 Task: Create new vendor bill with Date Opened: 30-Apr-23, Select Vendor: Aqua America - Texas, Terms: Net 15. Make bill entry for item-1 with Date: 30-Apr-23, Description: Water charges, Expense Account: Utilities :  Water, Quantity: 1, Unit Price: 135, Sales Tax: Y, Sales Tax Included: Y, Tax Table: Sales Tax. Post Bill with Post Date: 30-Apr-23, Post to Accounts: Liabilities:Accounts Payble. Pay / Process Payment with Transaction Date: 14-May-23, Amount: 135, Transfer Account: Checking Account. Go to 'Print Bill'.
Action: Mouse moved to (203, 39)
Screenshot: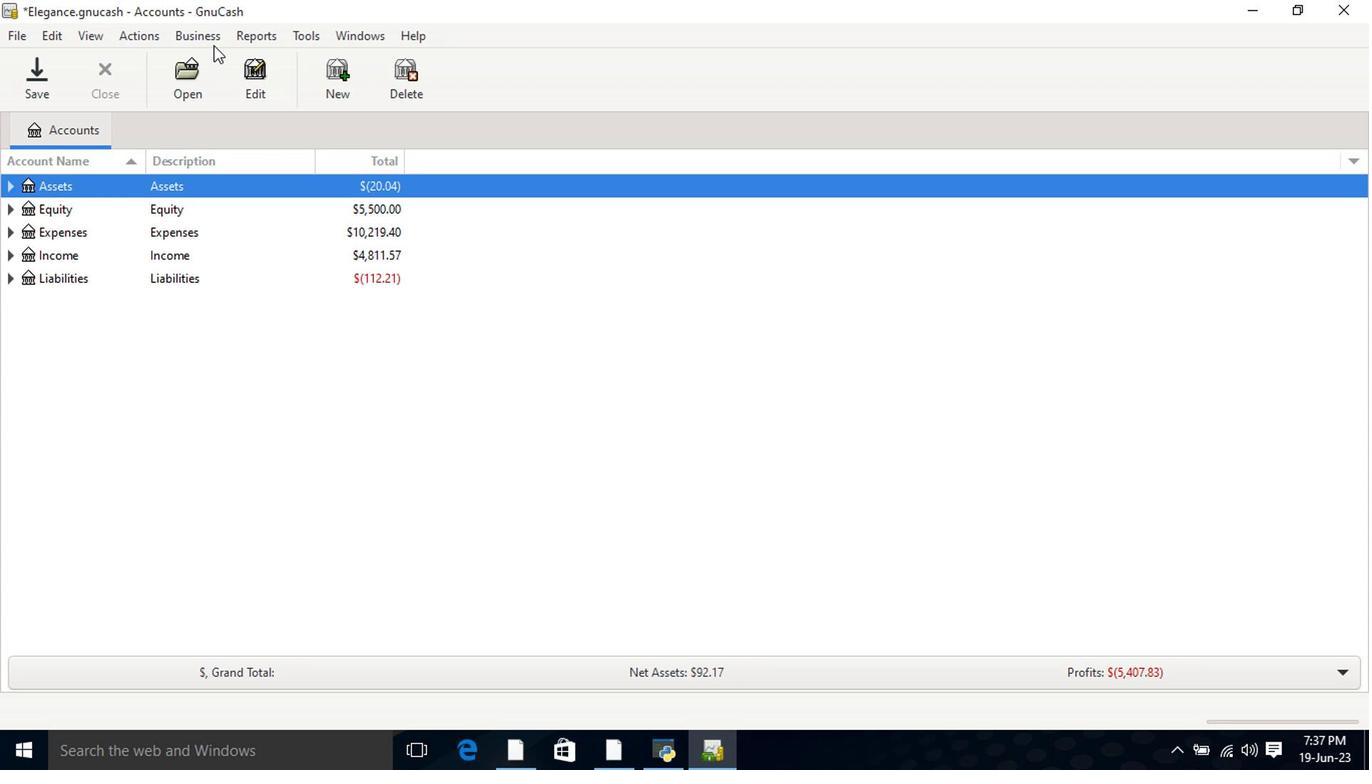 
Action: Mouse pressed left at (203, 39)
Screenshot: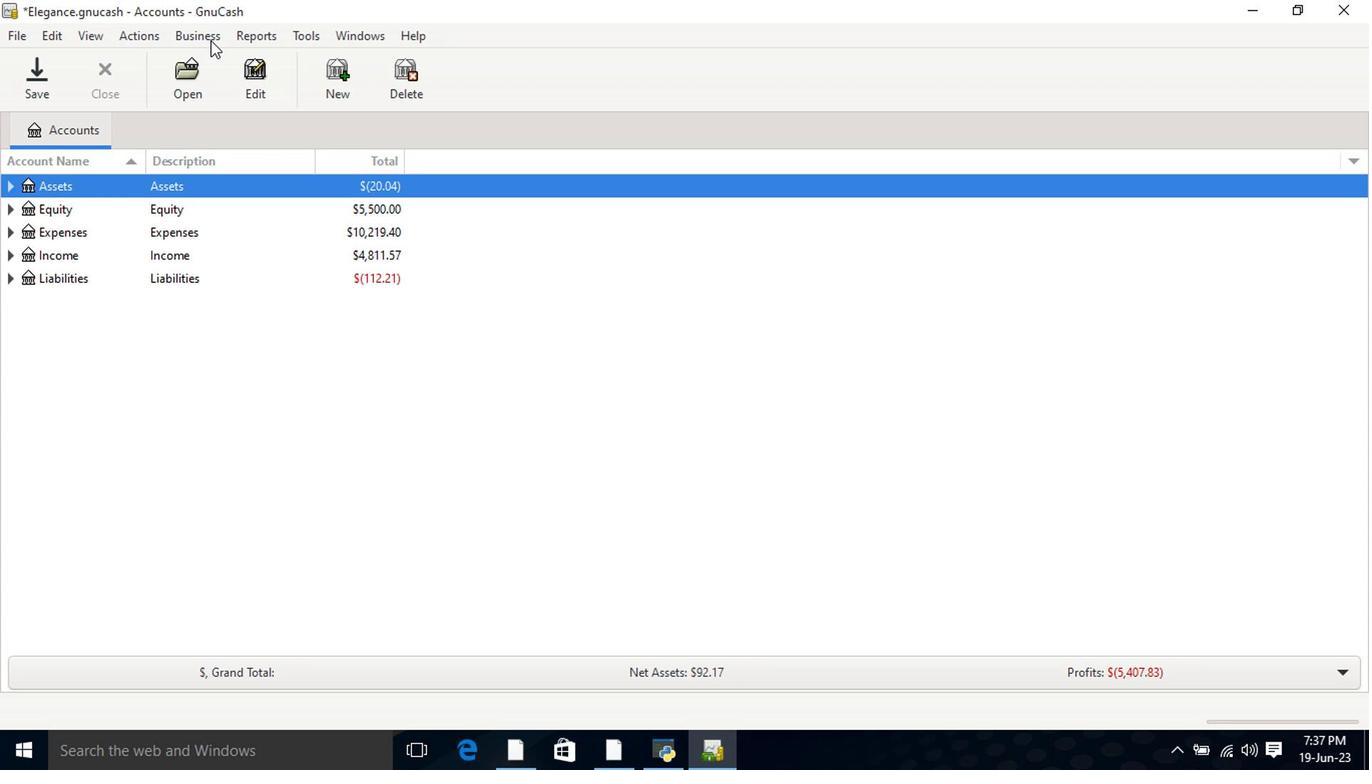 
Action: Mouse moved to (221, 82)
Screenshot: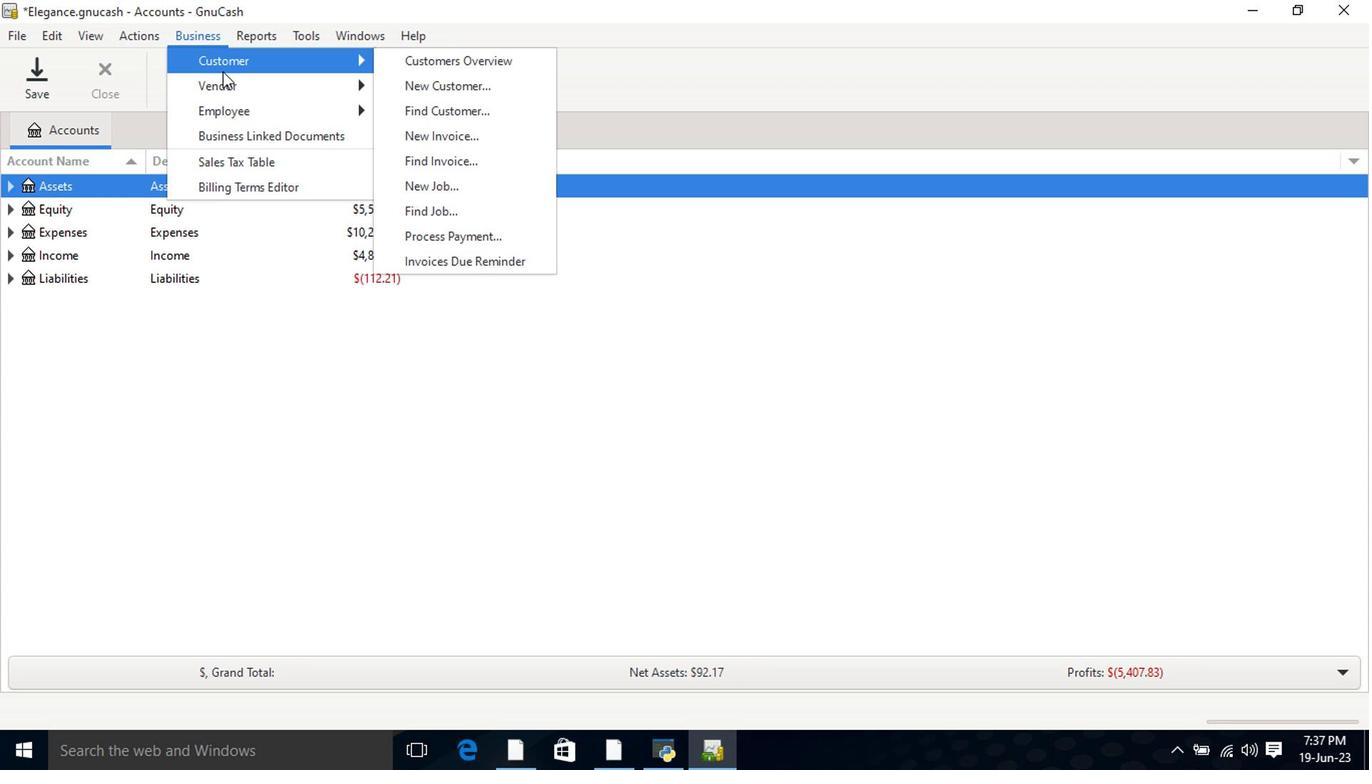 
Action: Mouse pressed left at (221, 82)
Screenshot: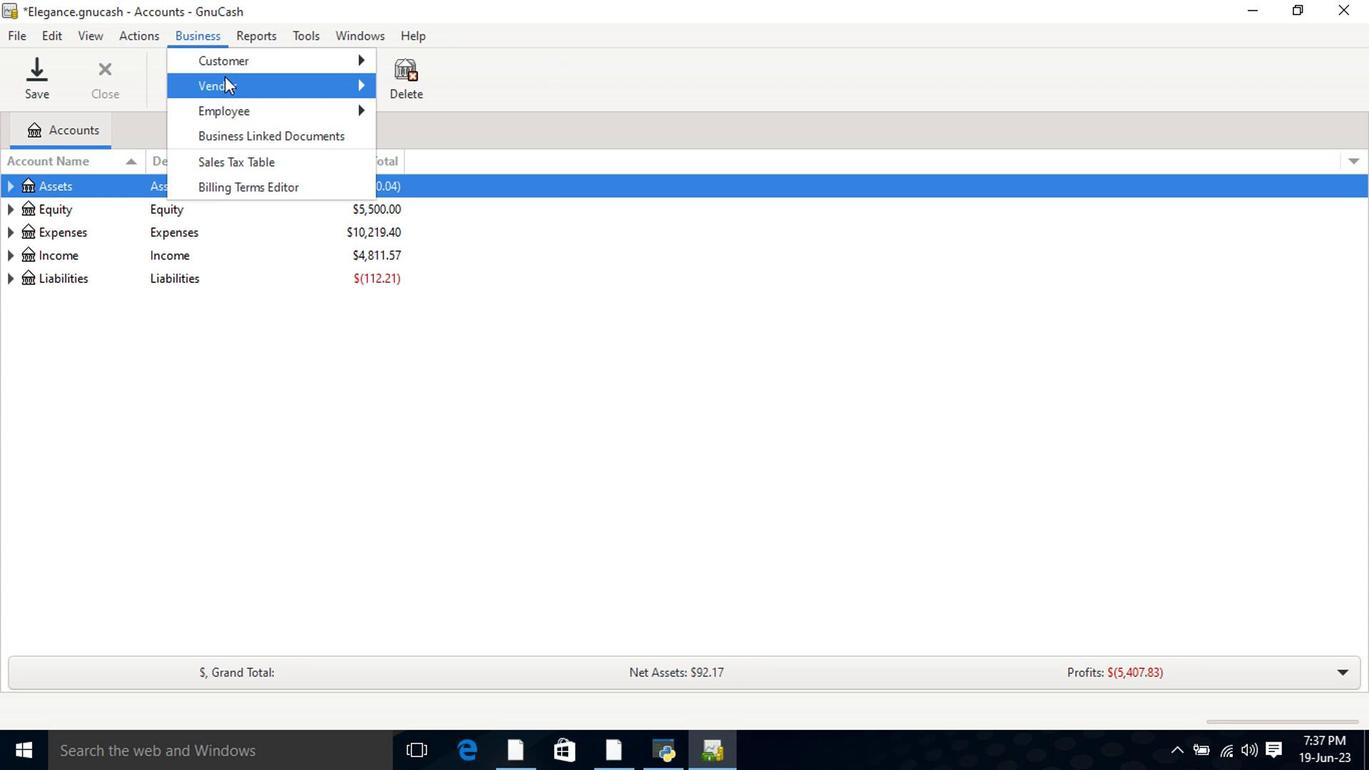 
Action: Mouse moved to (438, 161)
Screenshot: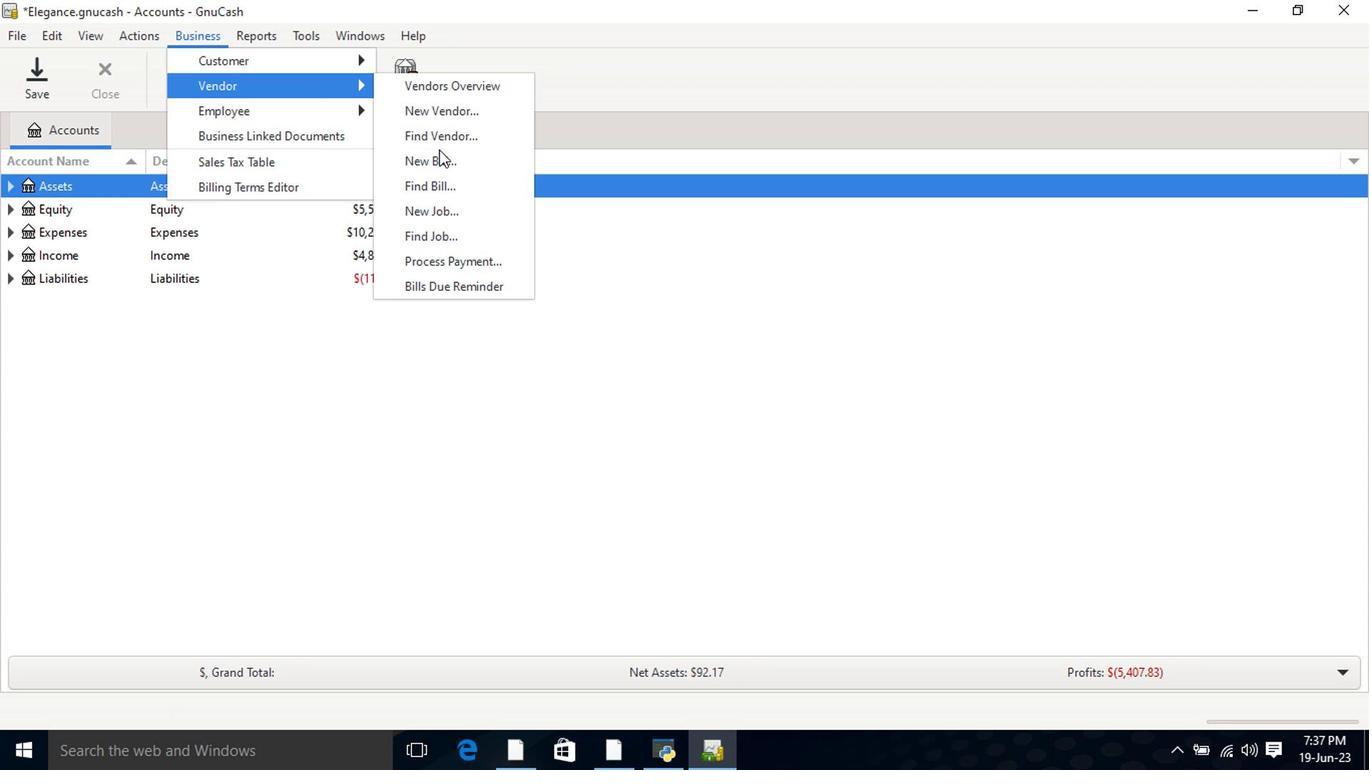 
Action: Mouse pressed left at (438, 161)
Screenshot: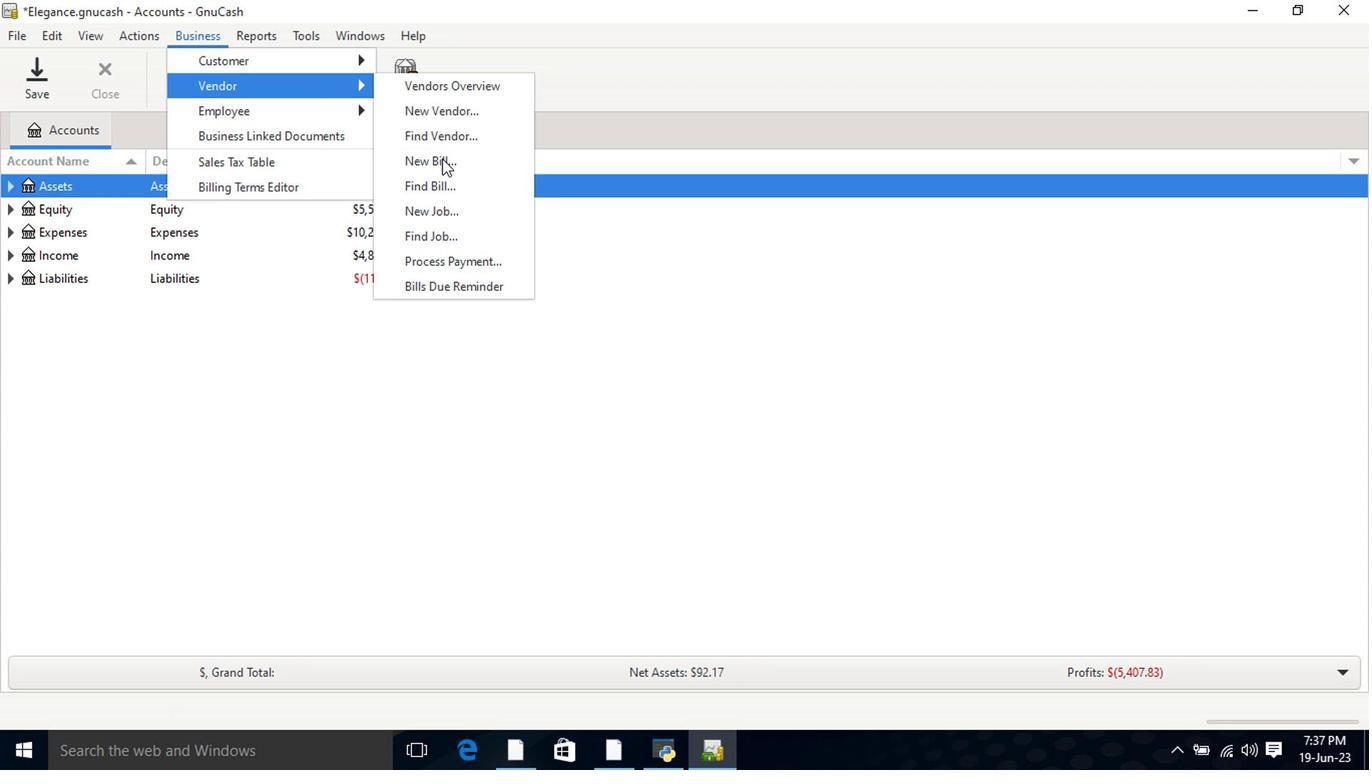 
Action: Mouse moved to (821, 268)
Screenshot: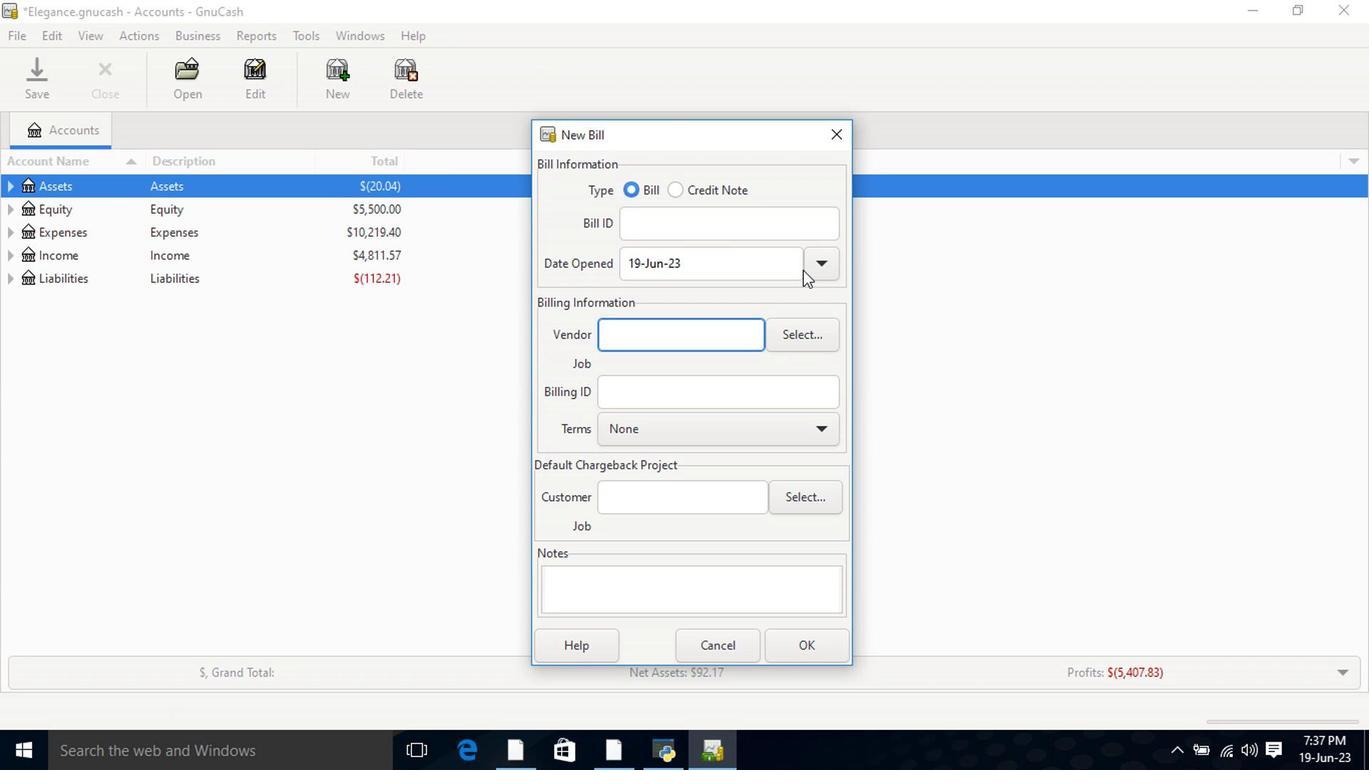 
Action: Mouse pressed left at (821, 268)
Screenshot: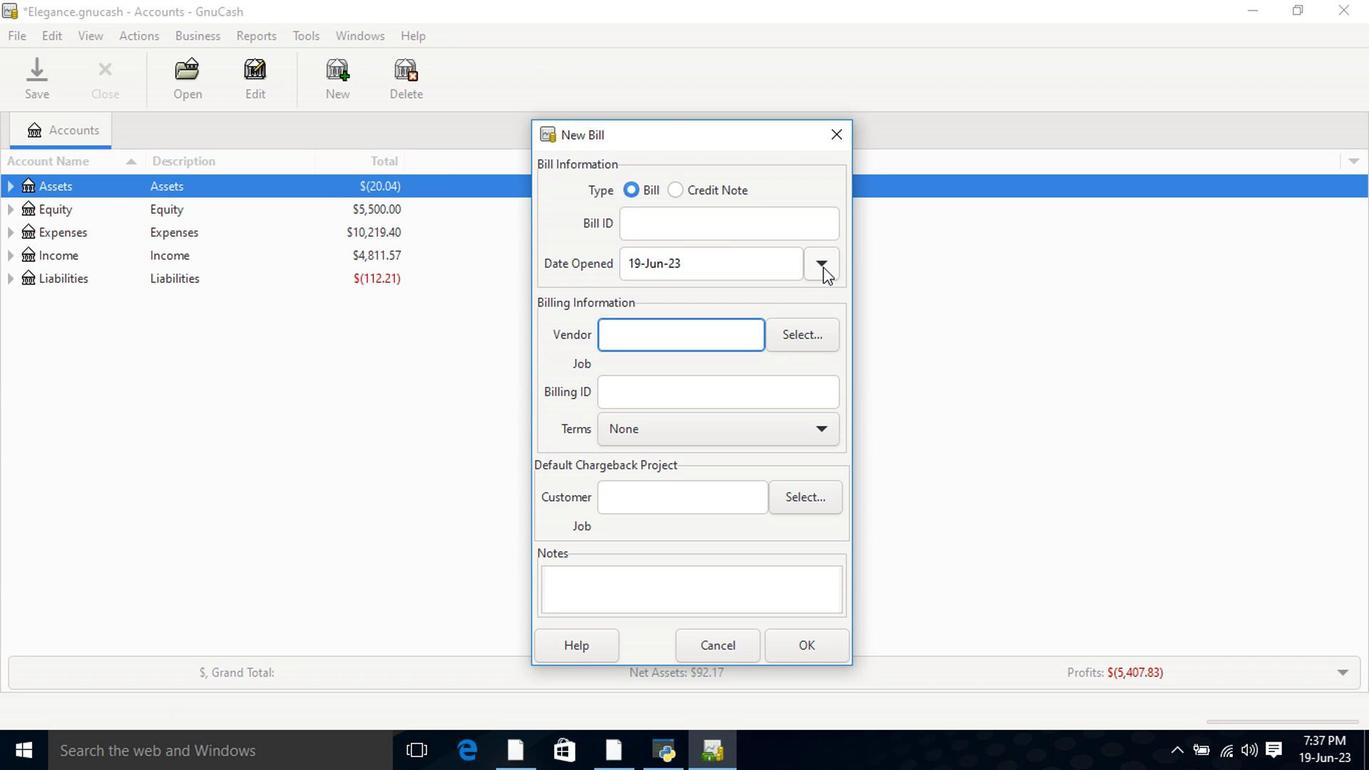 
Action: Mouse moved to (660, 290)
Screenshot: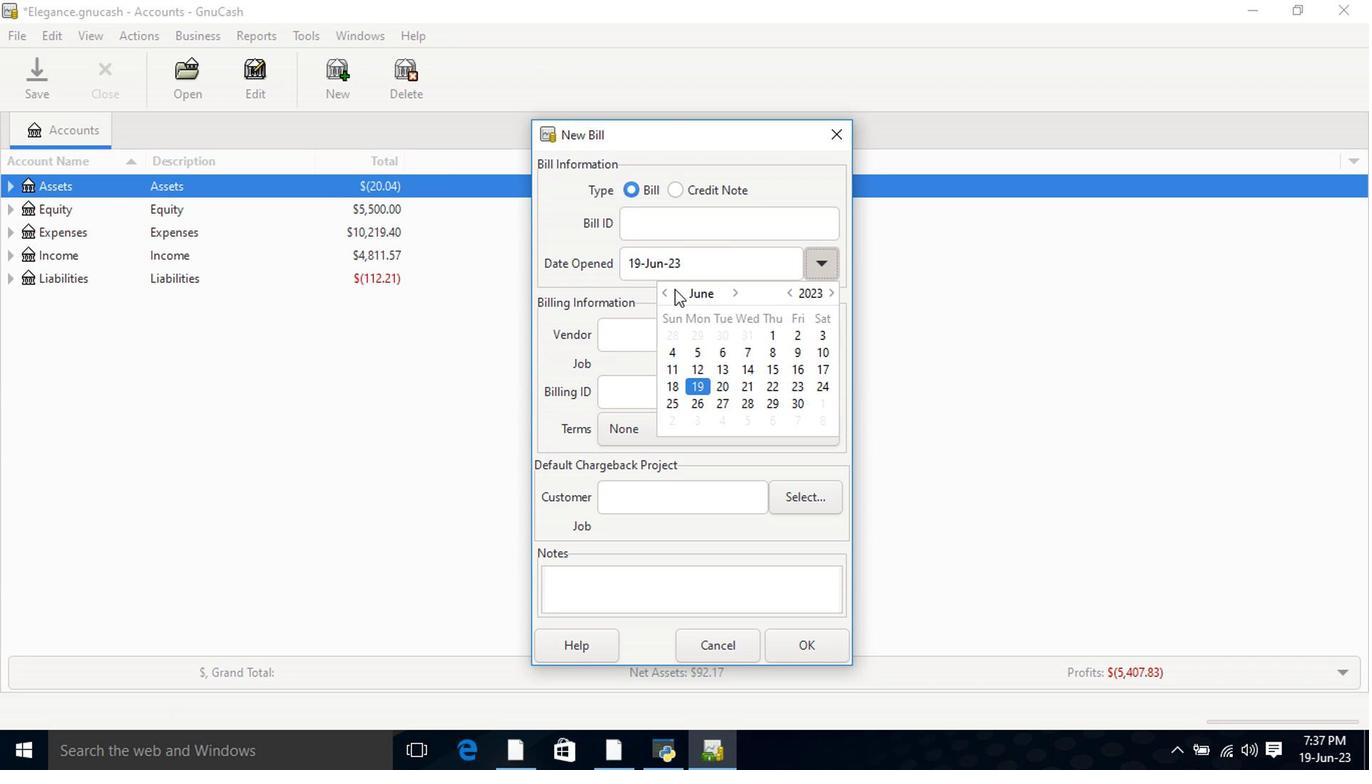 
Action: Mouse pressed left at (660, 290)
Screenshot: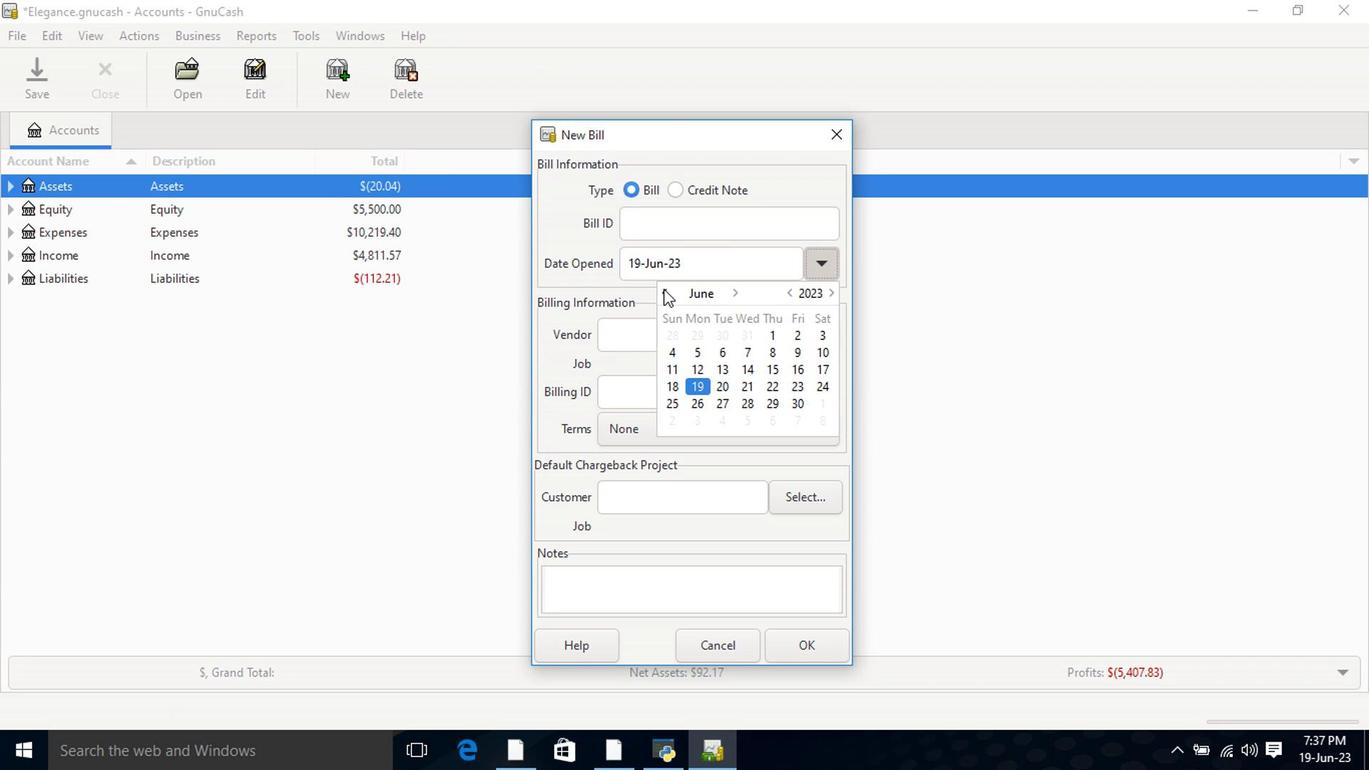 
Action: Mouse moved to (660, 290)
Screenshot: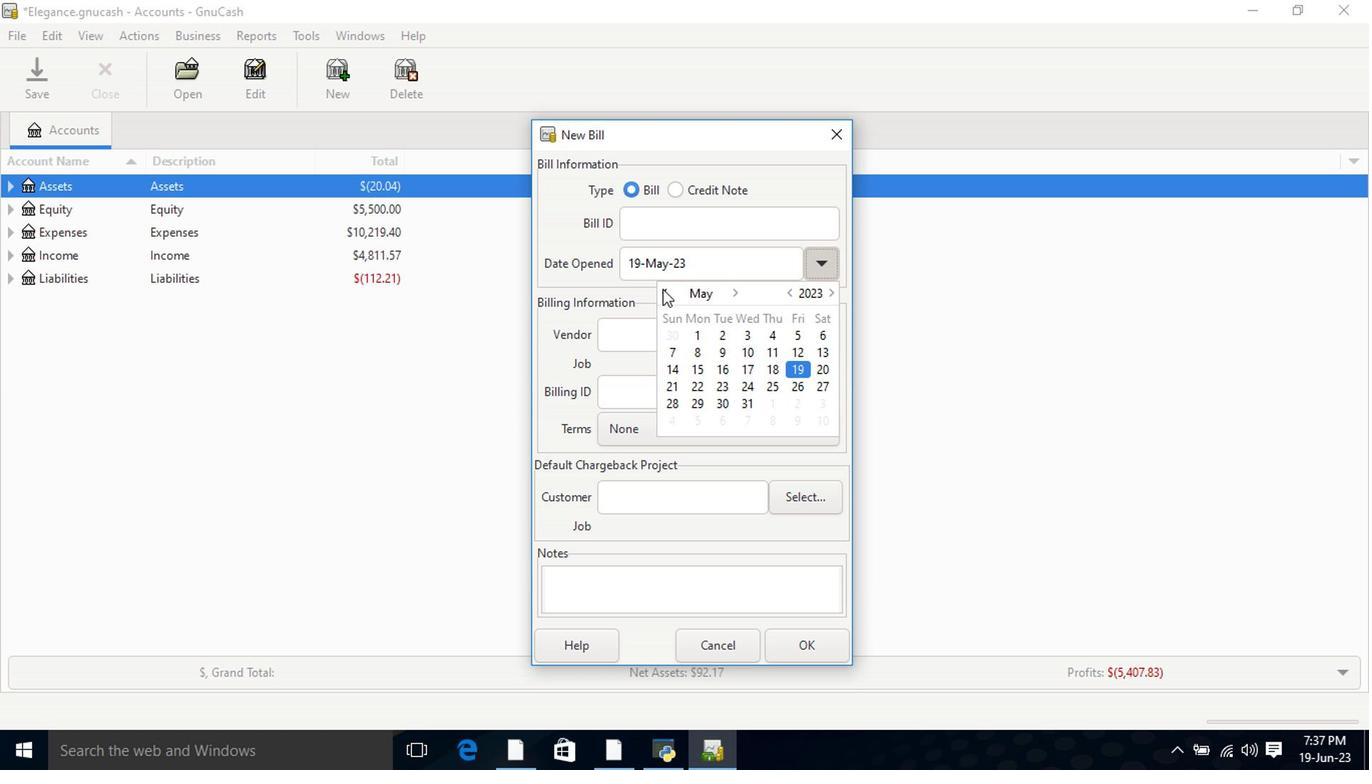 
Action: Mouse pressed left at (660, 290)
Screenshot: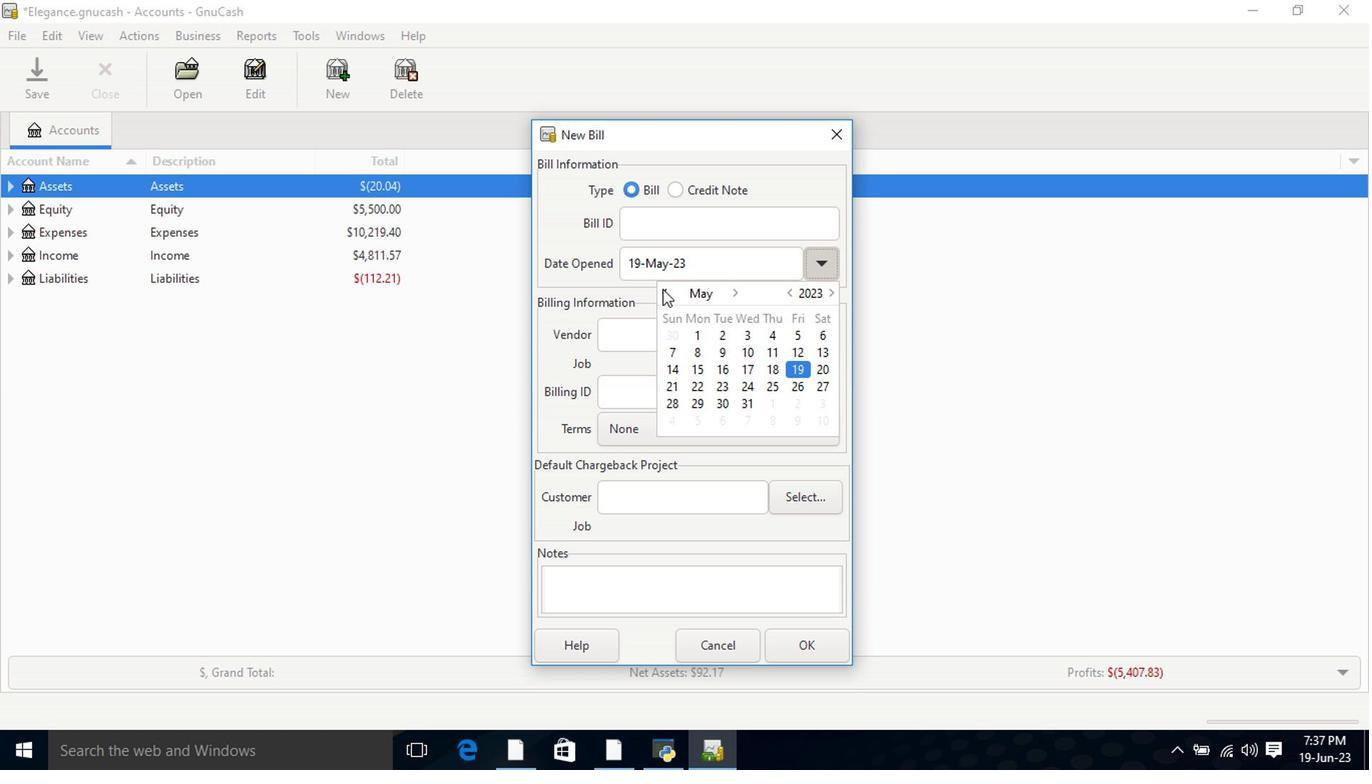 
Action: Mouse moved to (675, 421)
Screenshot: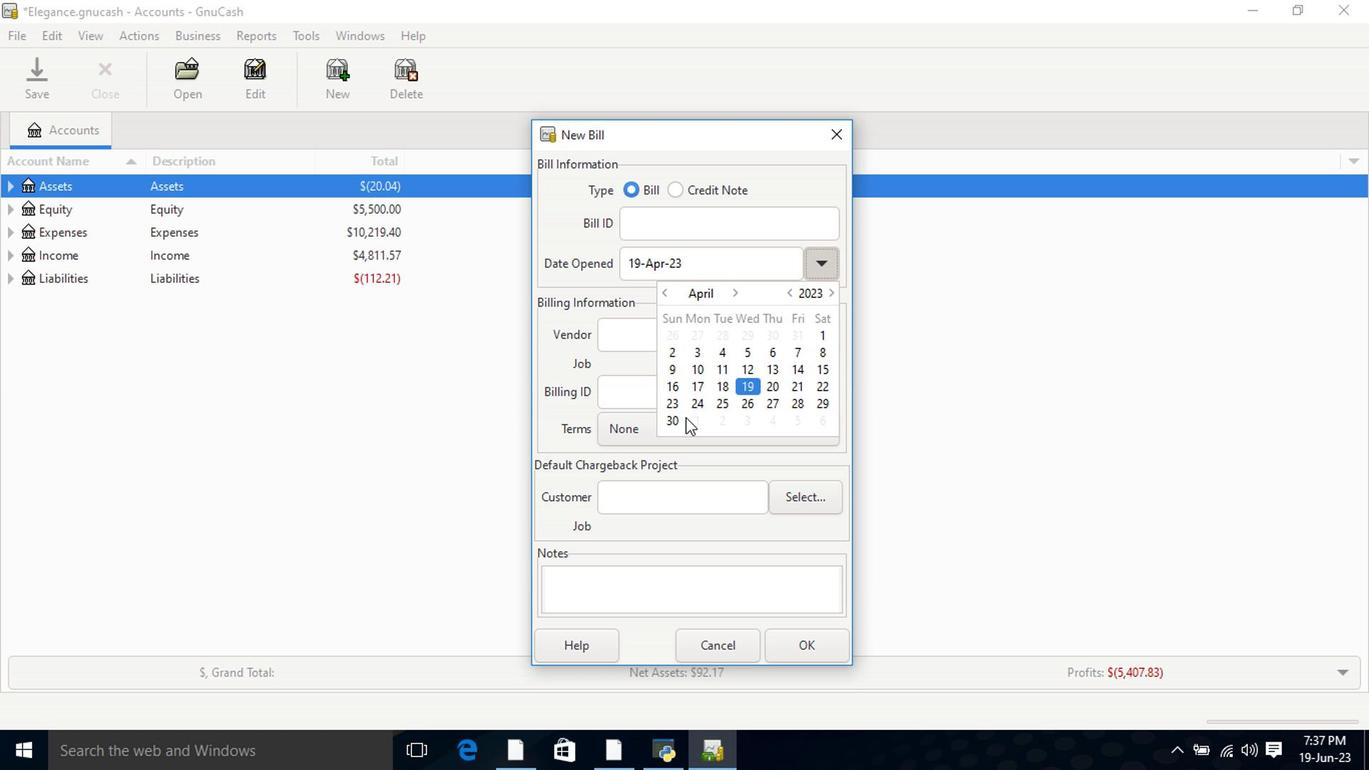 
Action: Mouse pressed left at (675, 421)
Screenshot: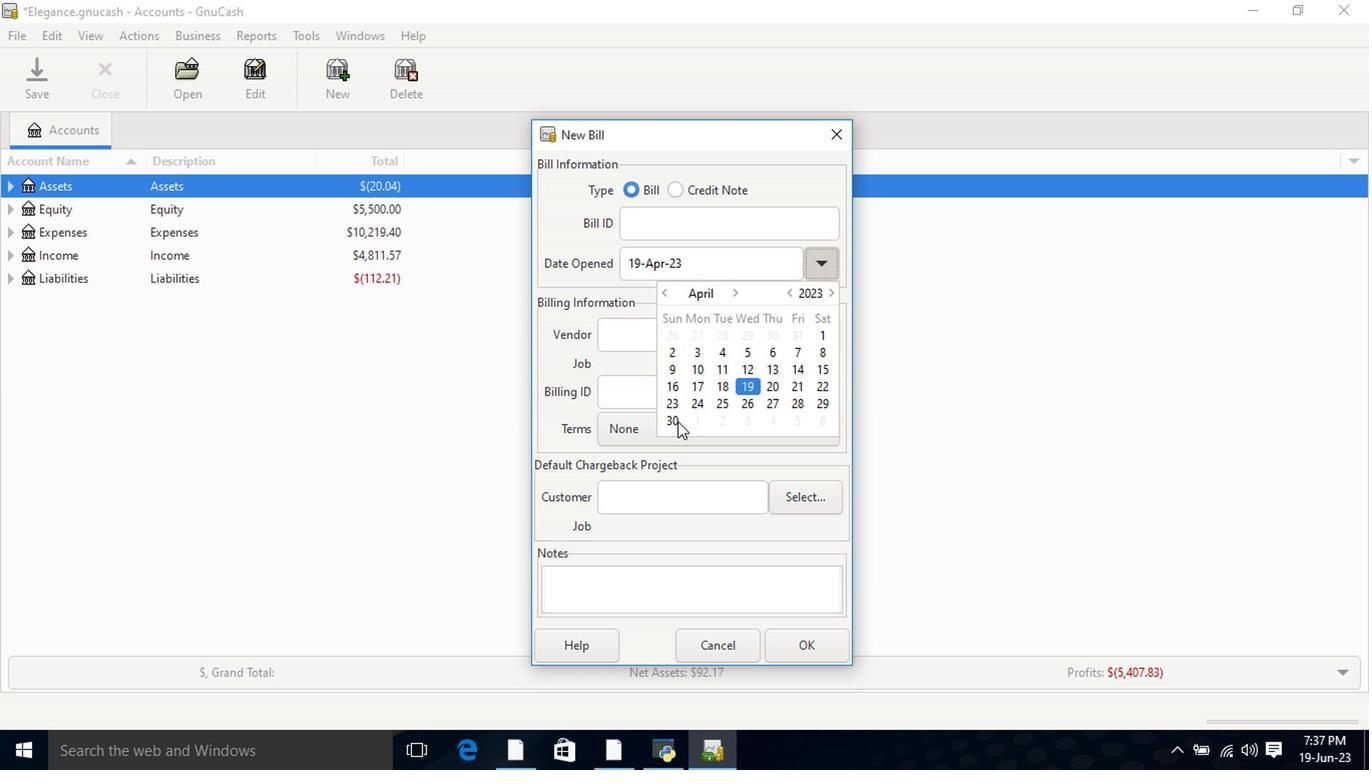 
Action: Mouse pressed left at (675, 421)
Screenshot: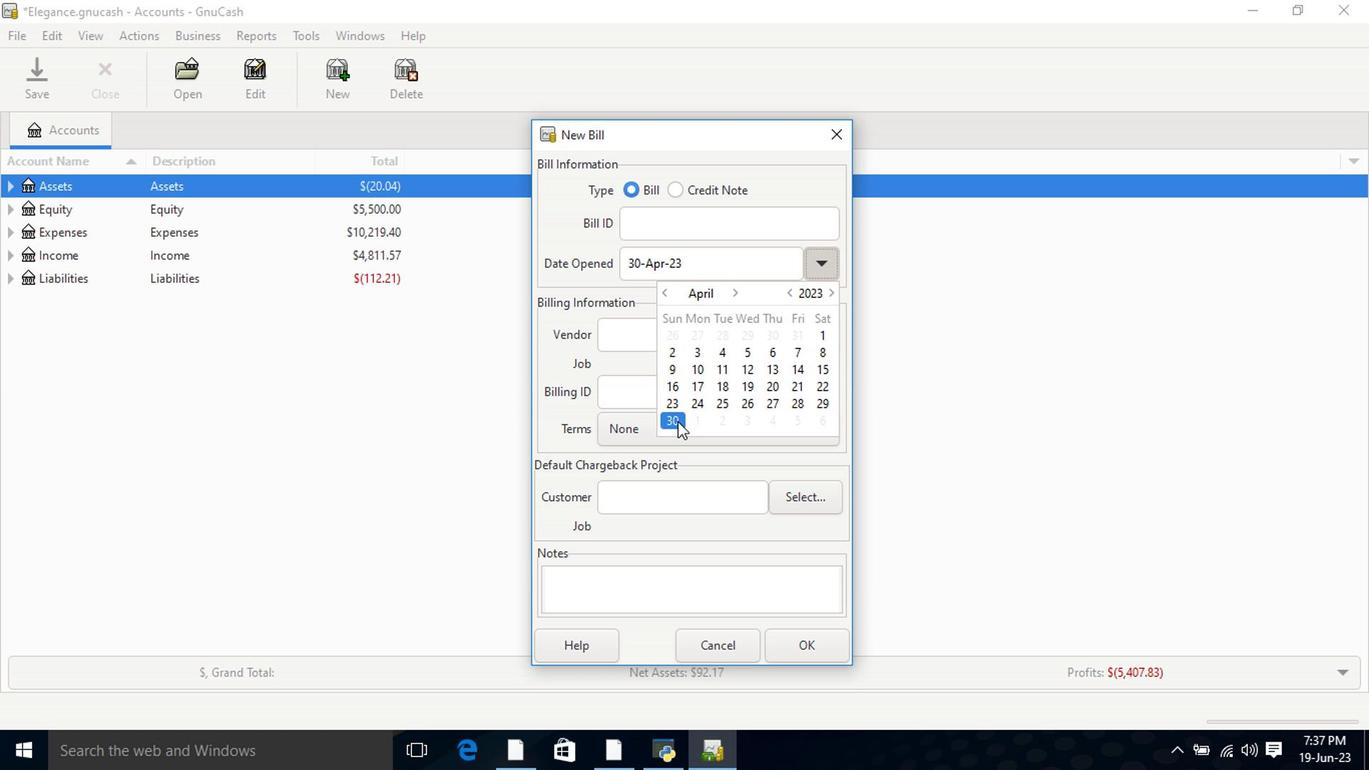 
Action: Mouse moved to (657, 330)
Screenshot: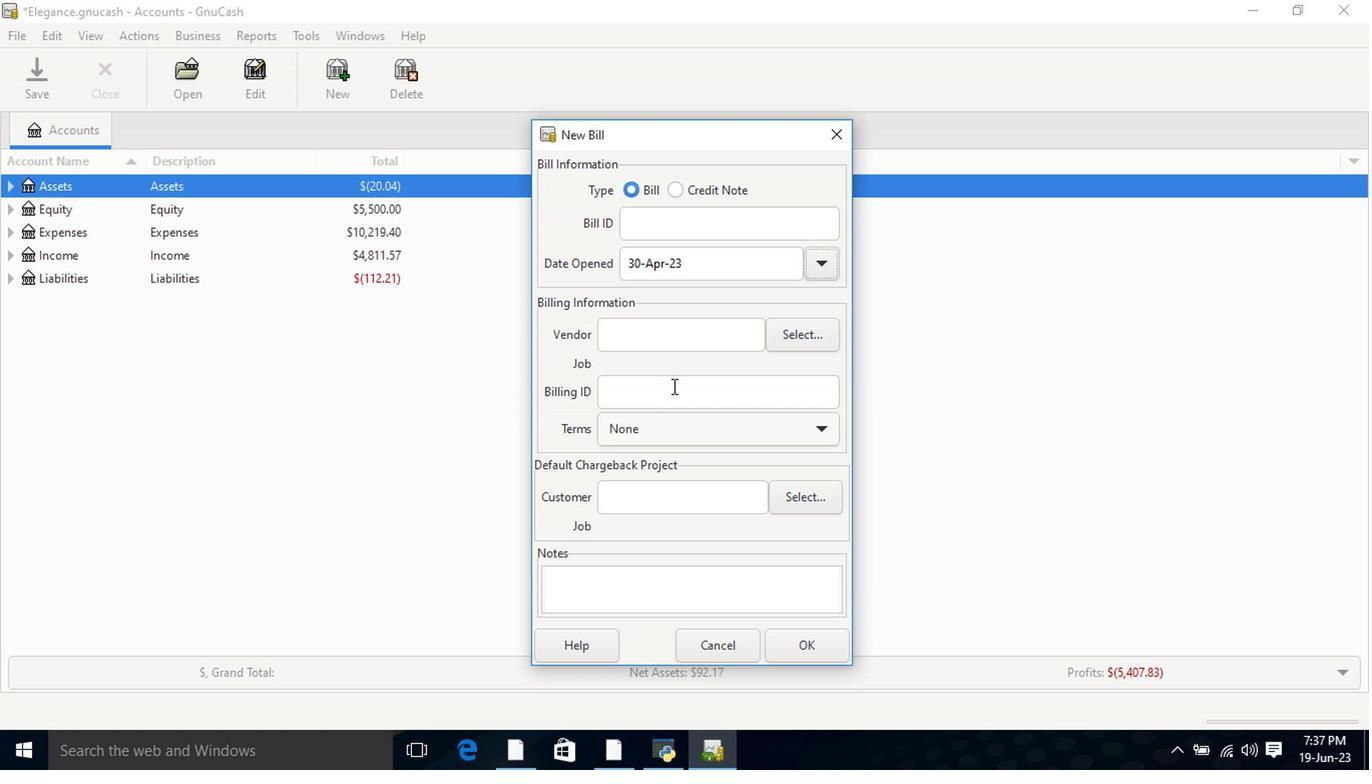
Action: Mouse pressed left at (657, 330)
Screenshot: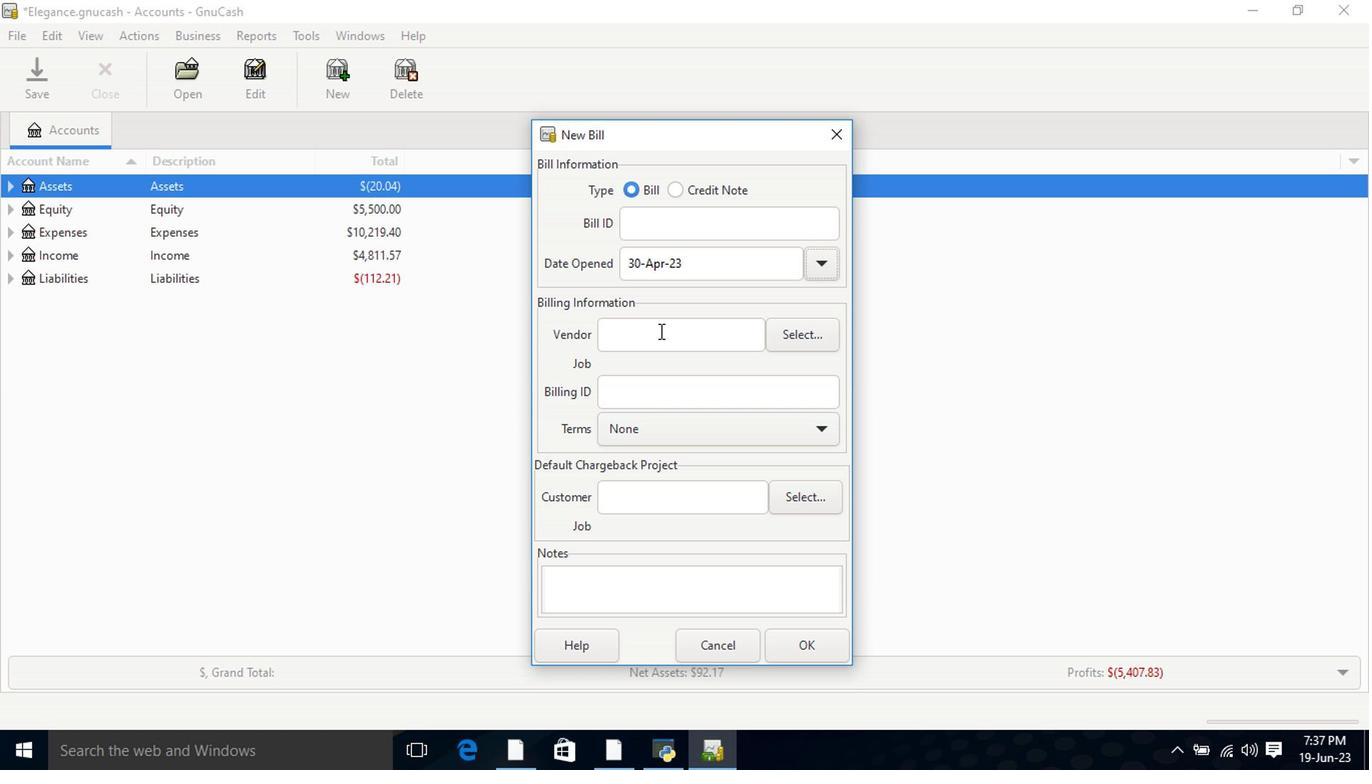
Action: Key pressed <Key.shift>Aq
Screenshot: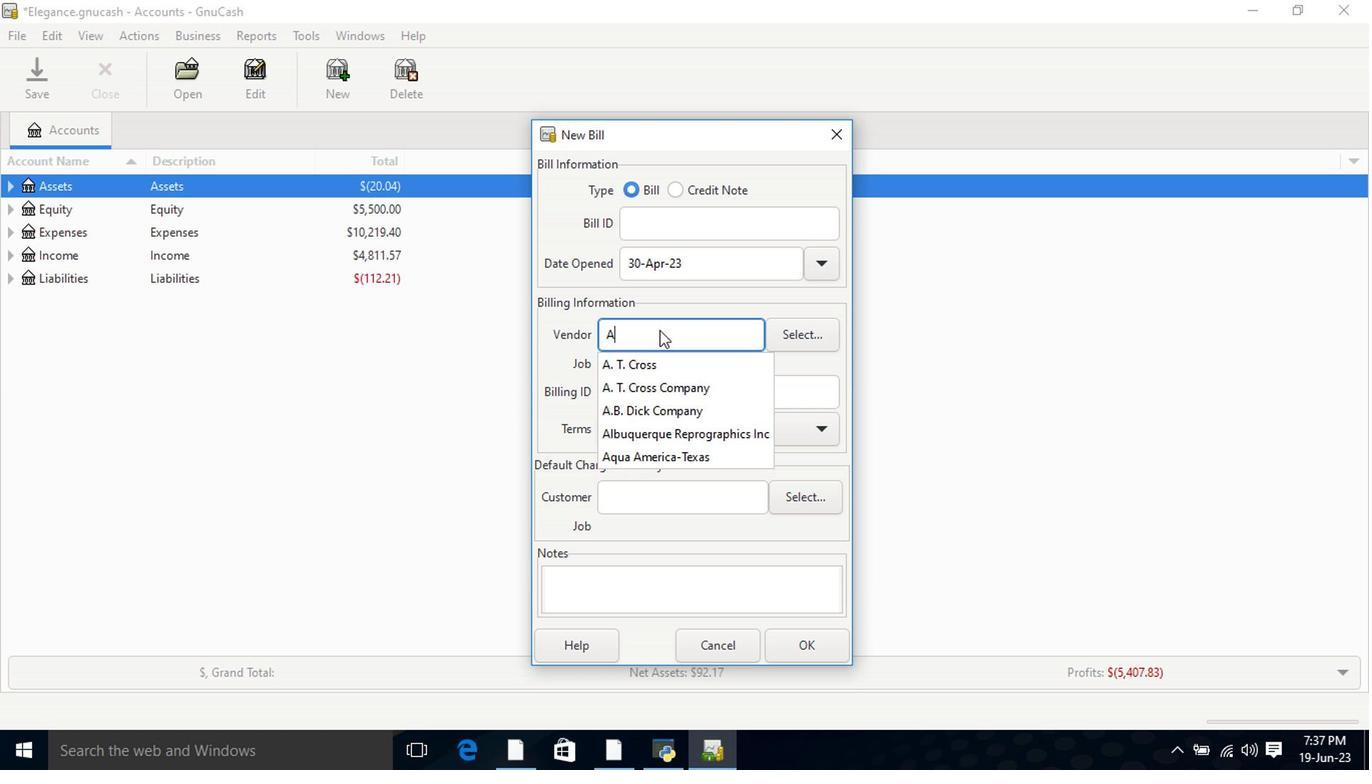 
Action: Mouse moved to (662, 363)
Screenshot: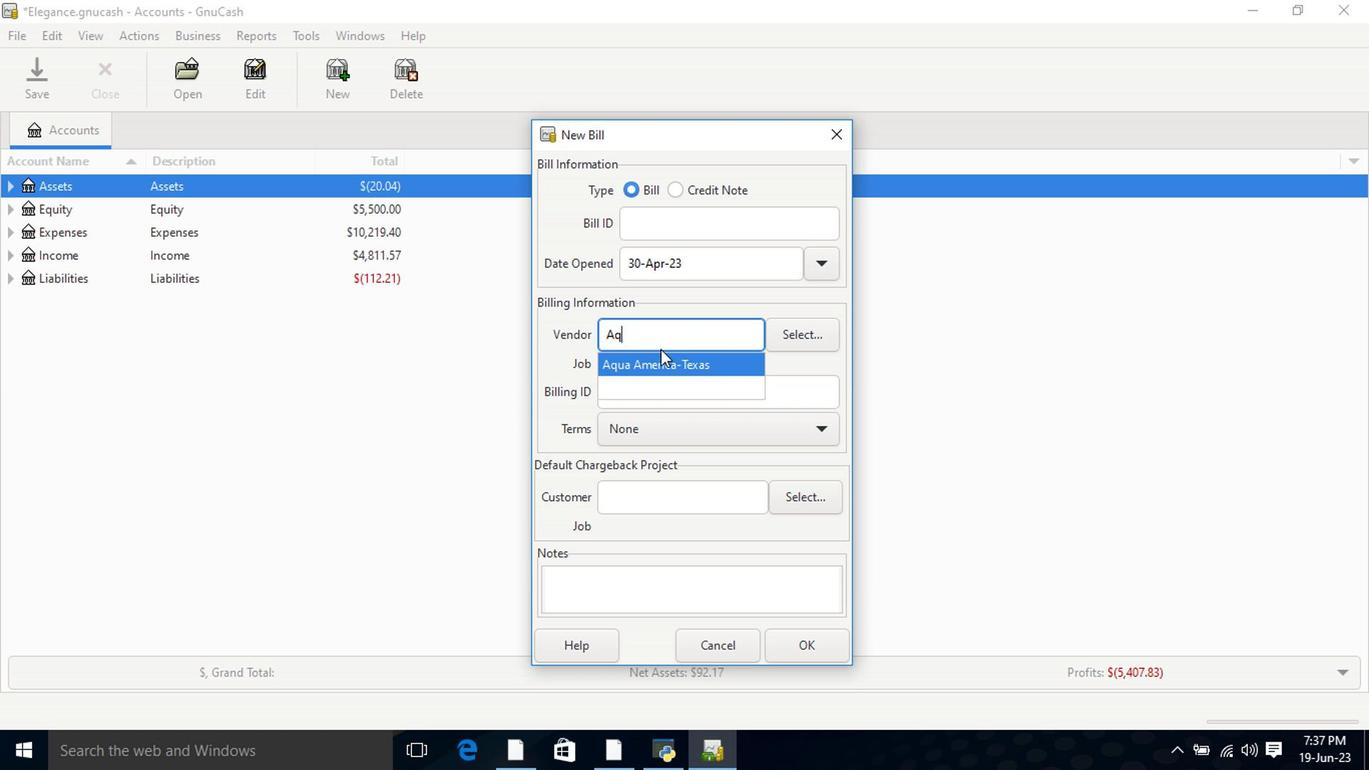 
Action: Mouse pressed left at (662, 363)
Screenshot: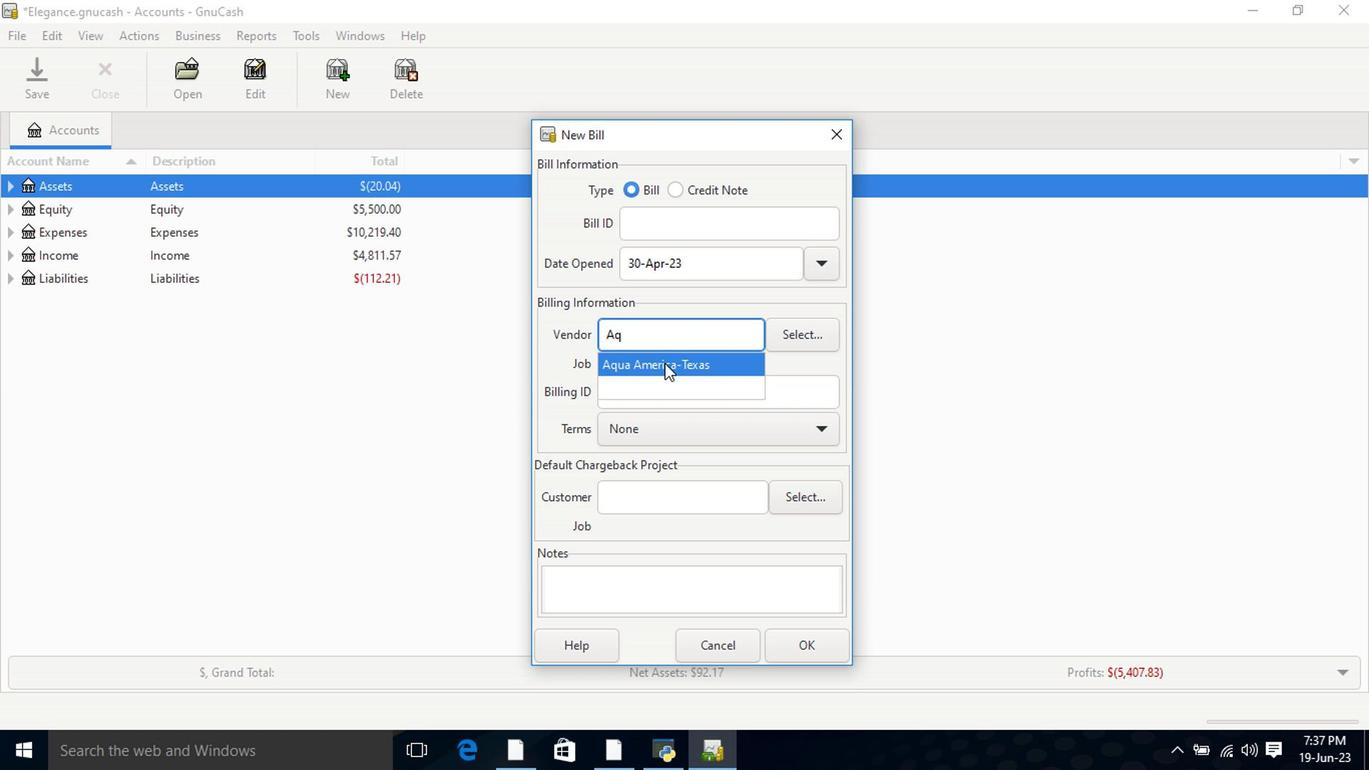 
Action: Mouse moved to (713, 439)
Screenshot: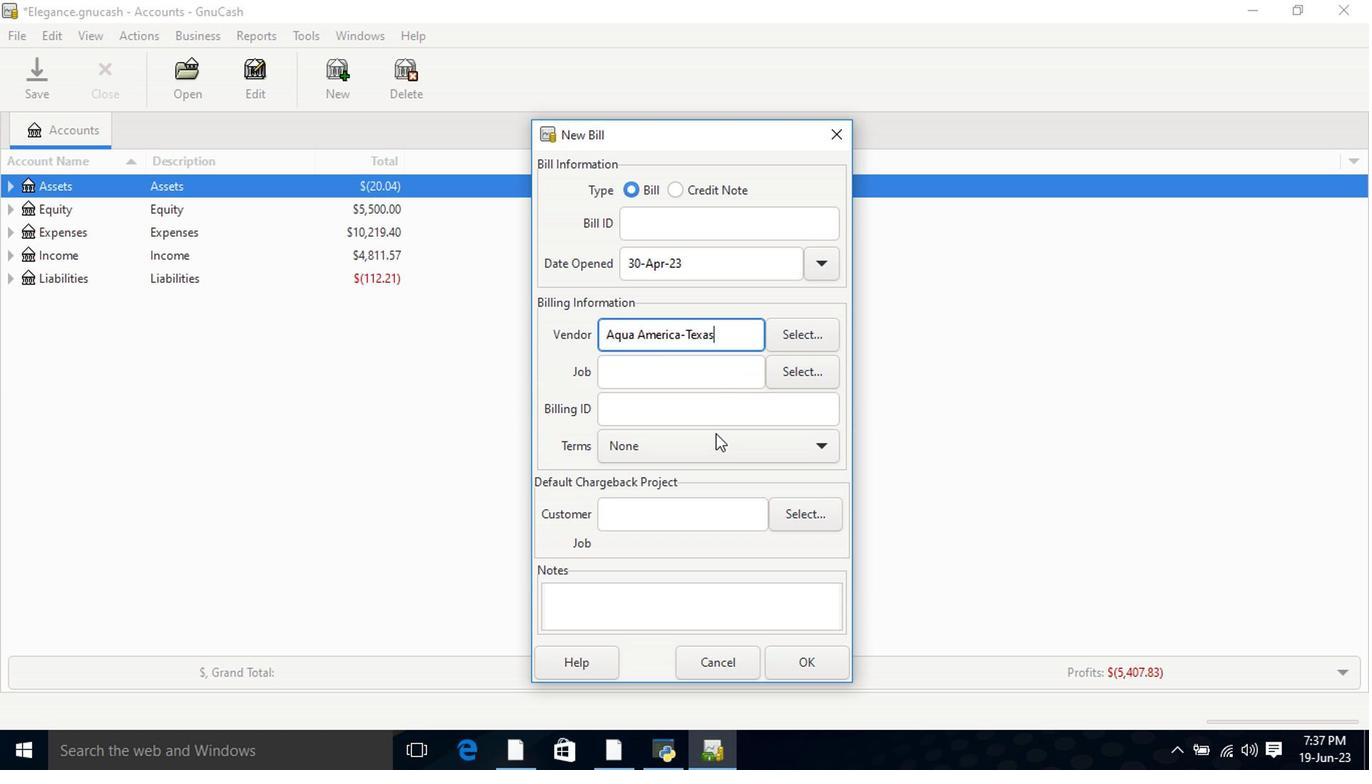 
Action: Mouse pressed left at (713, 439)
Screenshot: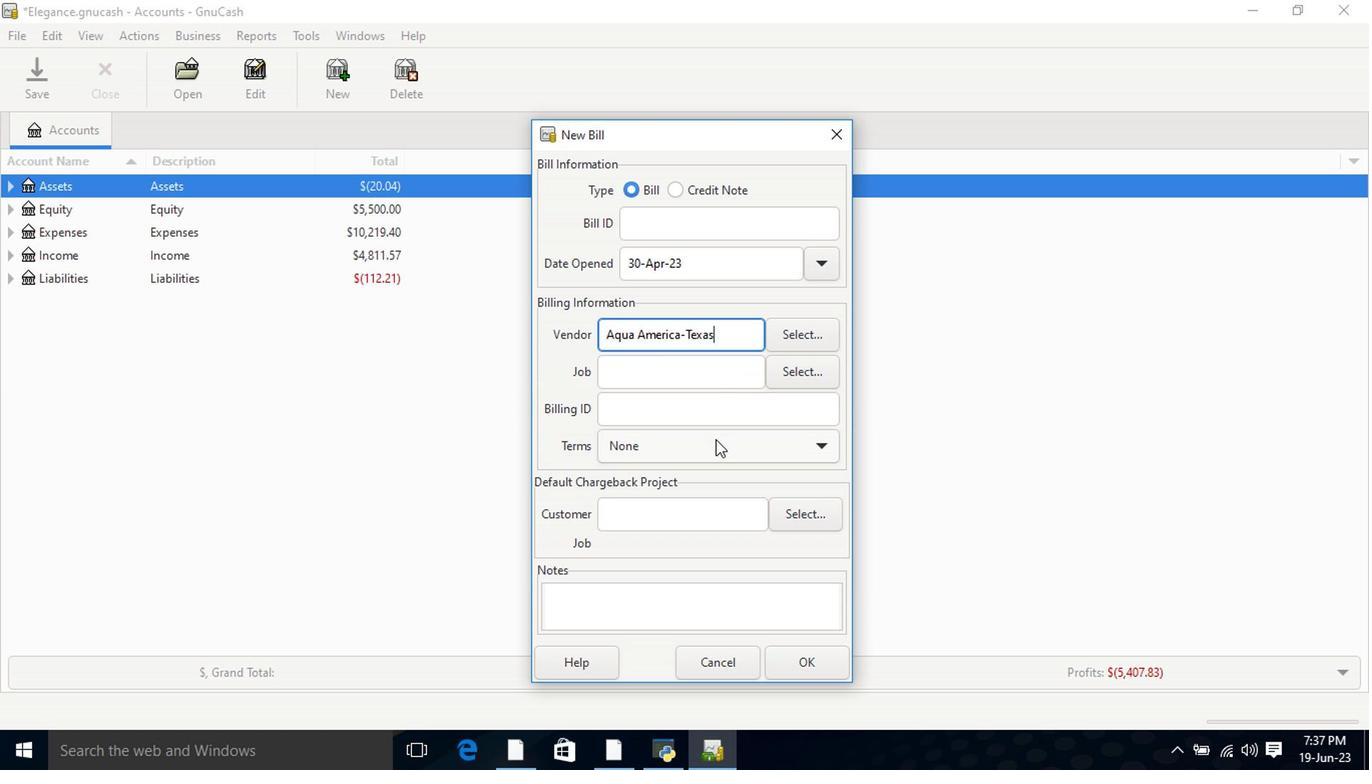 
Action: Mouse moved to (690, 478)
Screenshot: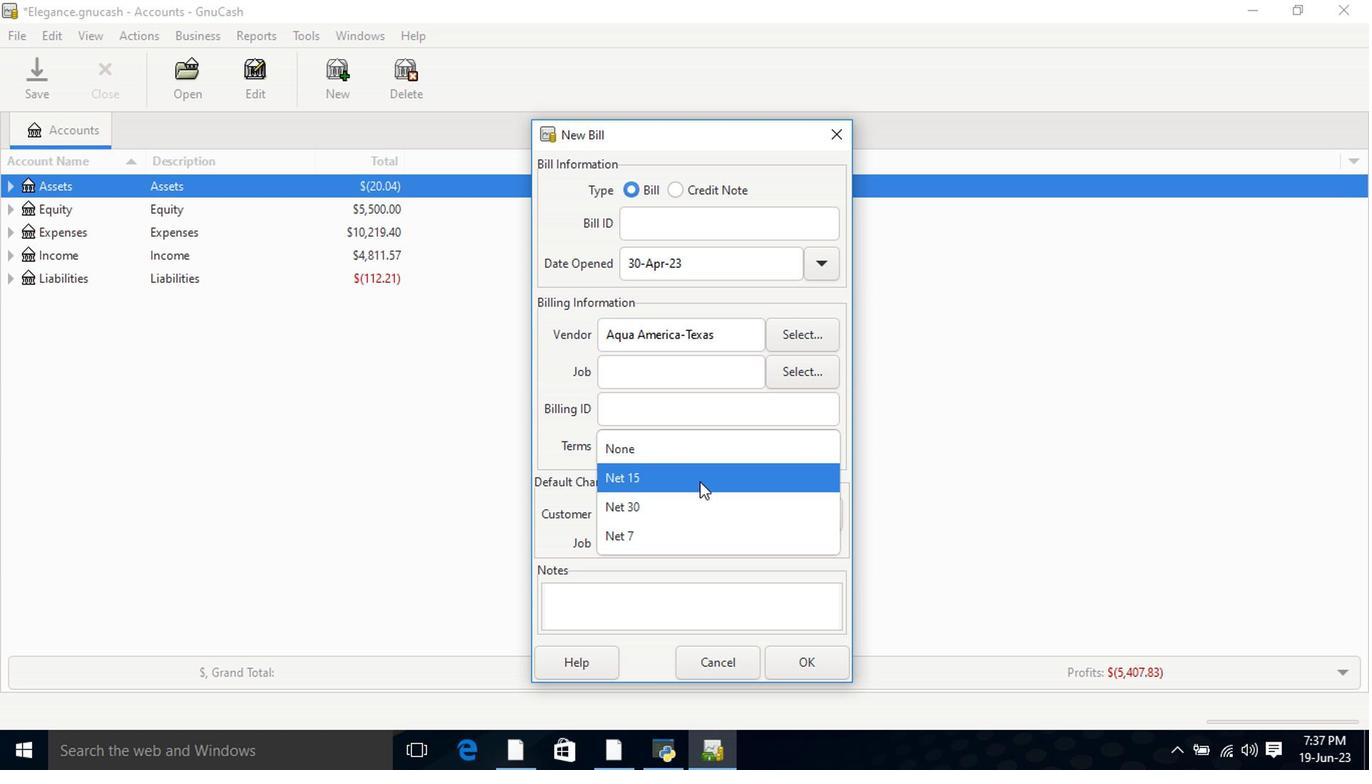 
Action: Mouse pressed left at (690, 478)
Screenshot: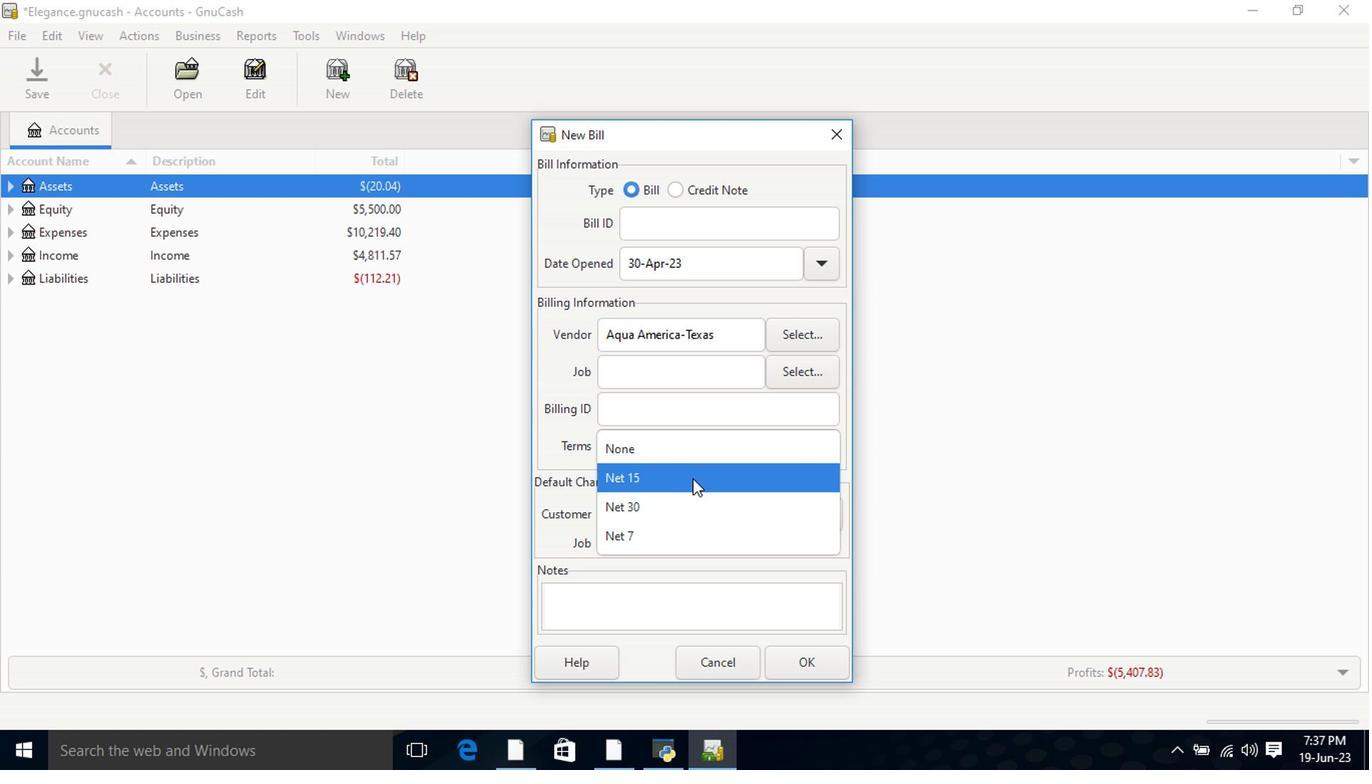 
Action: Mouse moved to (793, 653)
Screenshot: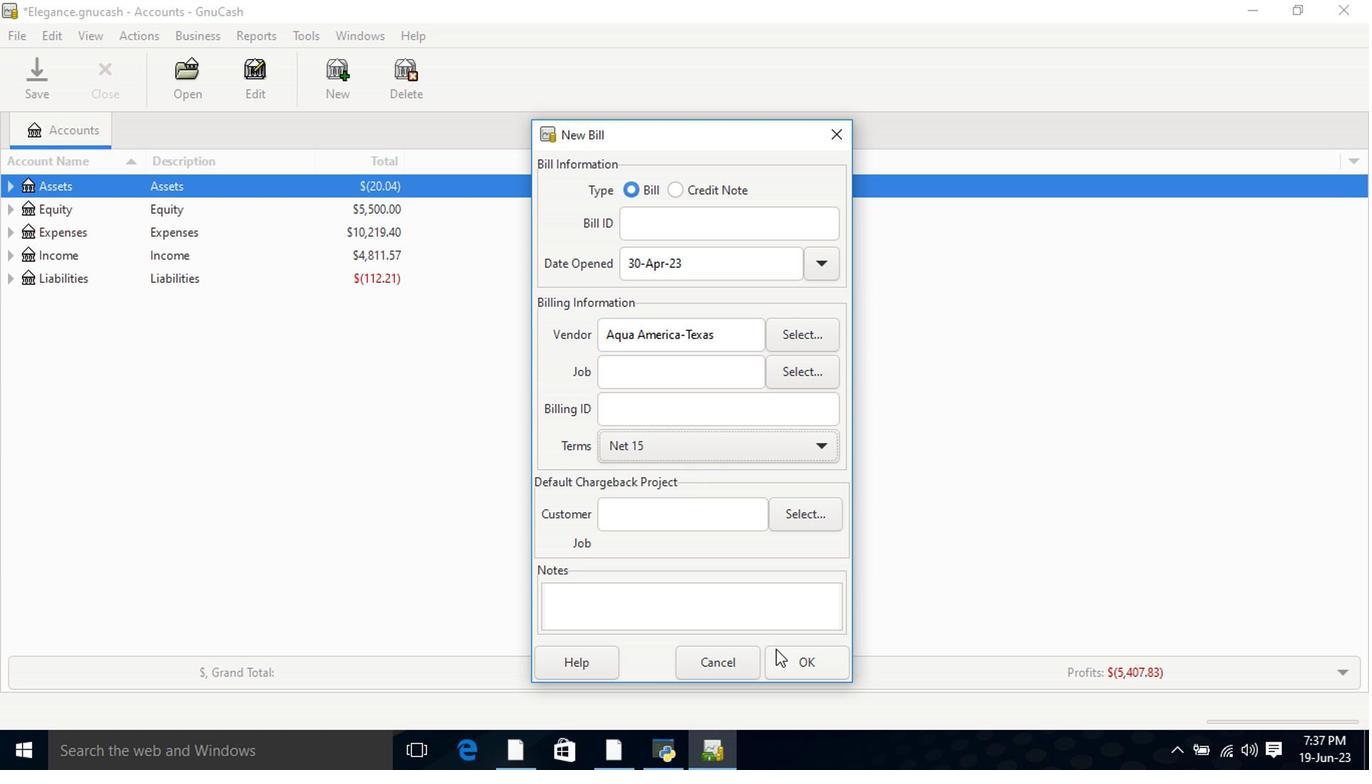 
Action: Mouse pressed left at (793, 653)
Screenshot: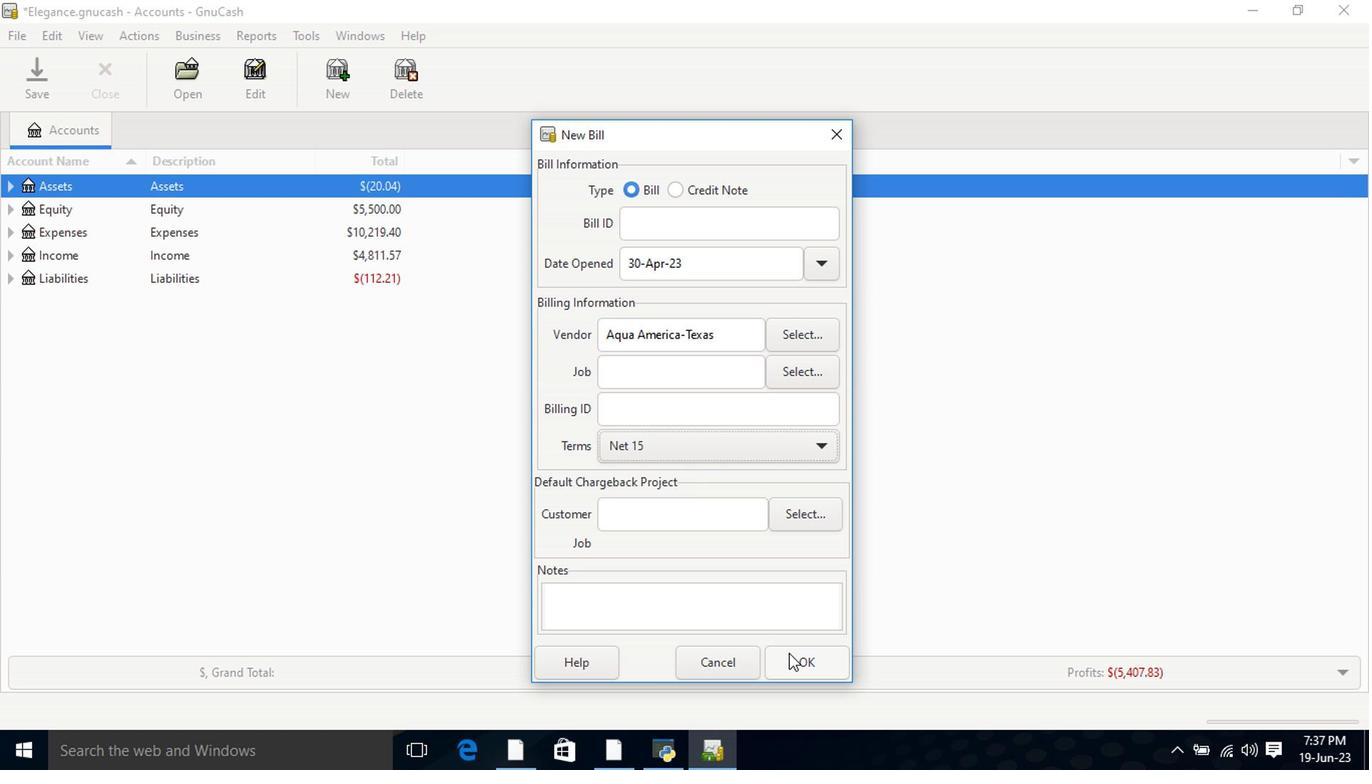 
Action: Mouse moved to (313, 512)
Screenshot: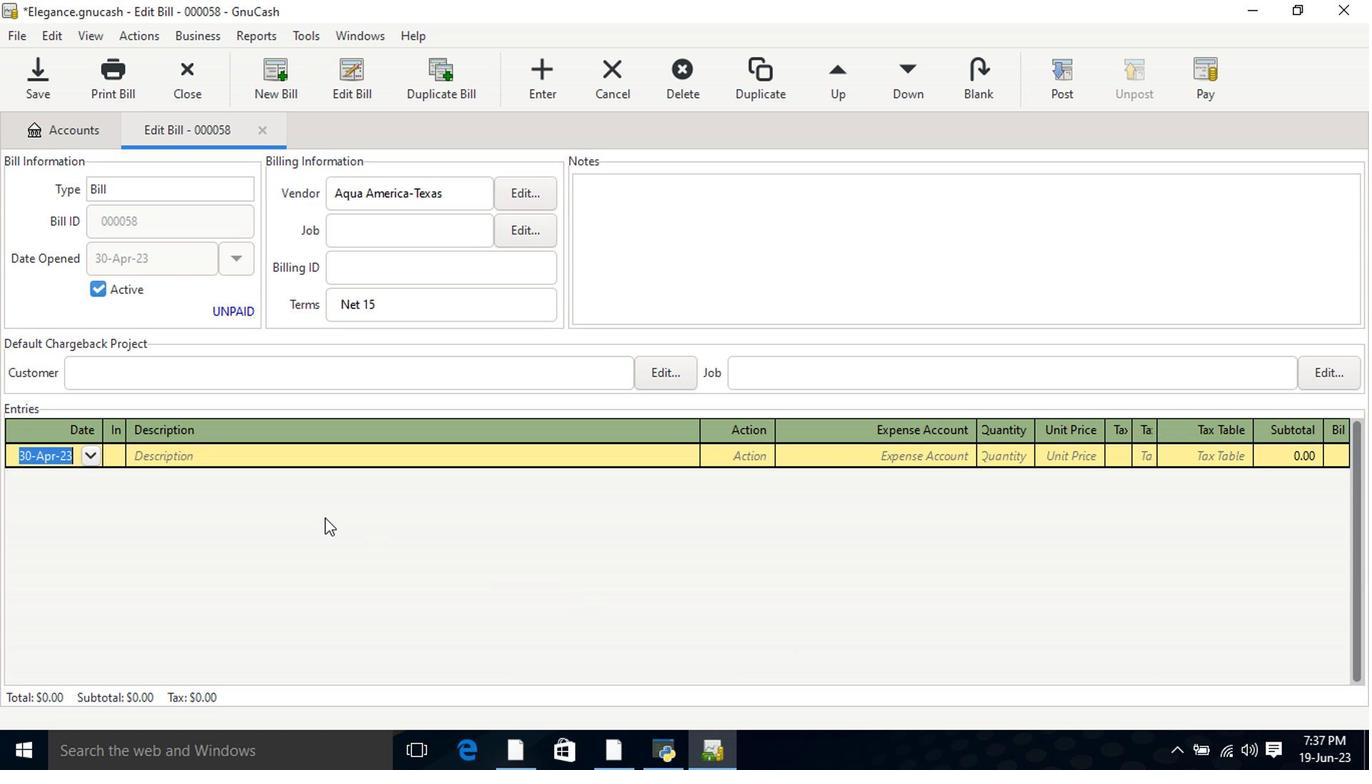 
Action: Key pressed <Key.tab>
Screenshot: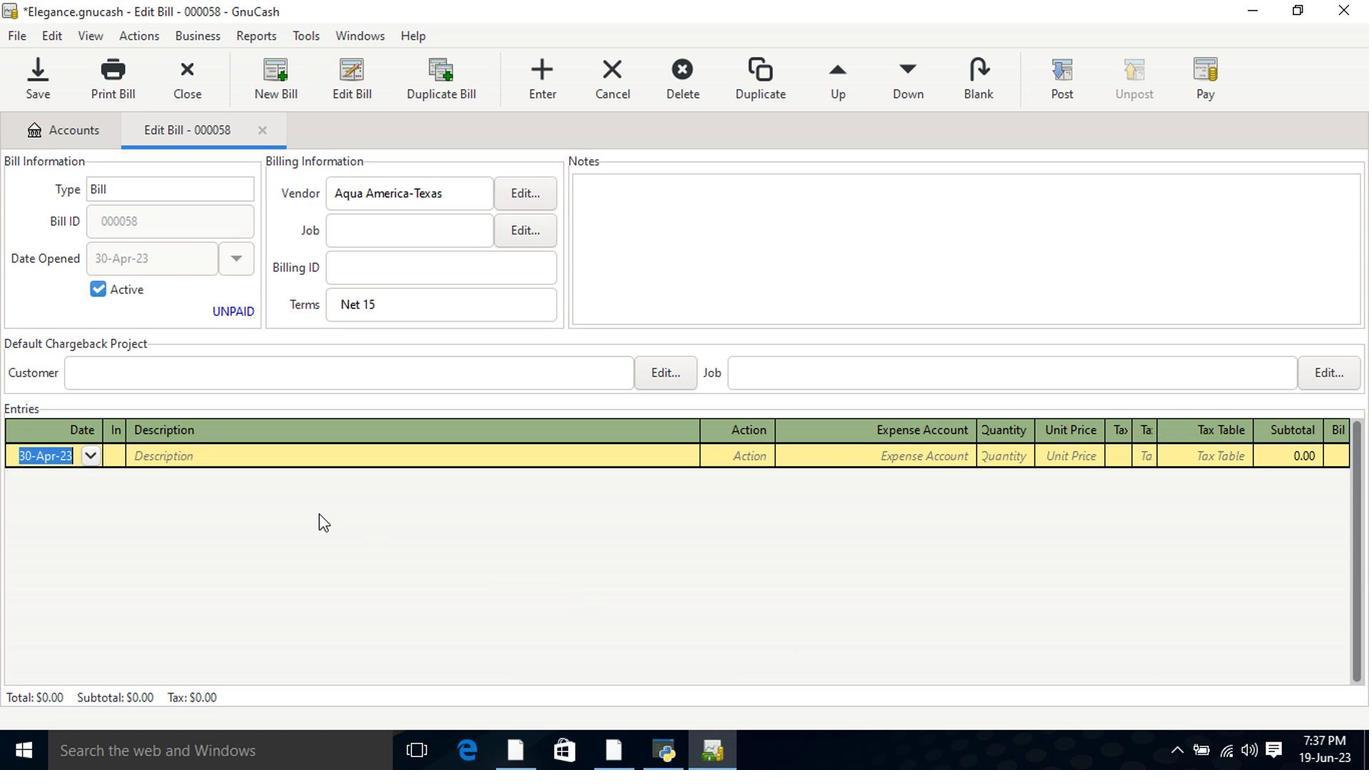 
Action: Mouse moved to (313, 512)
Screenshot: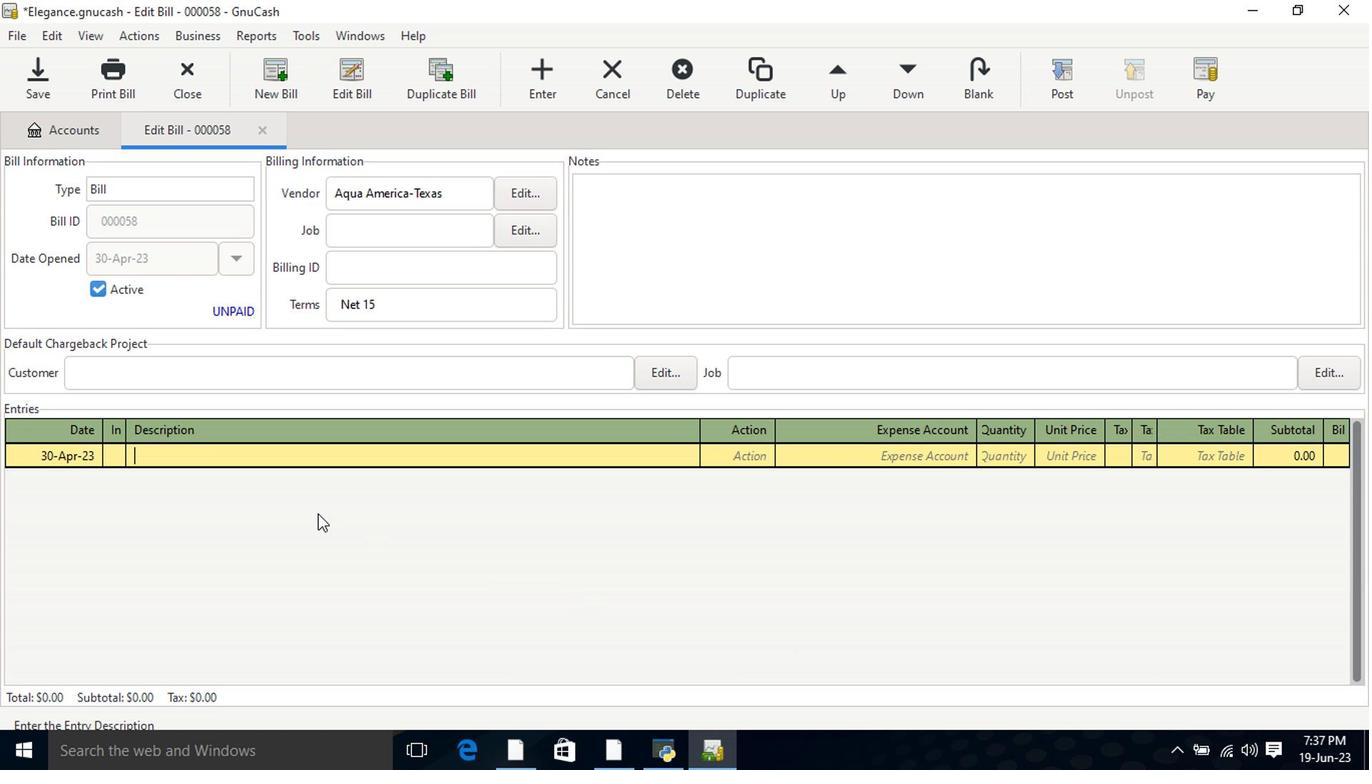 
Action: Key pressed <Key.shift>Water<Key.space>charges<Key.tab><Key.tab>wa<Key.tab>1<Key.tab>135<Key.tab>
Screenshot: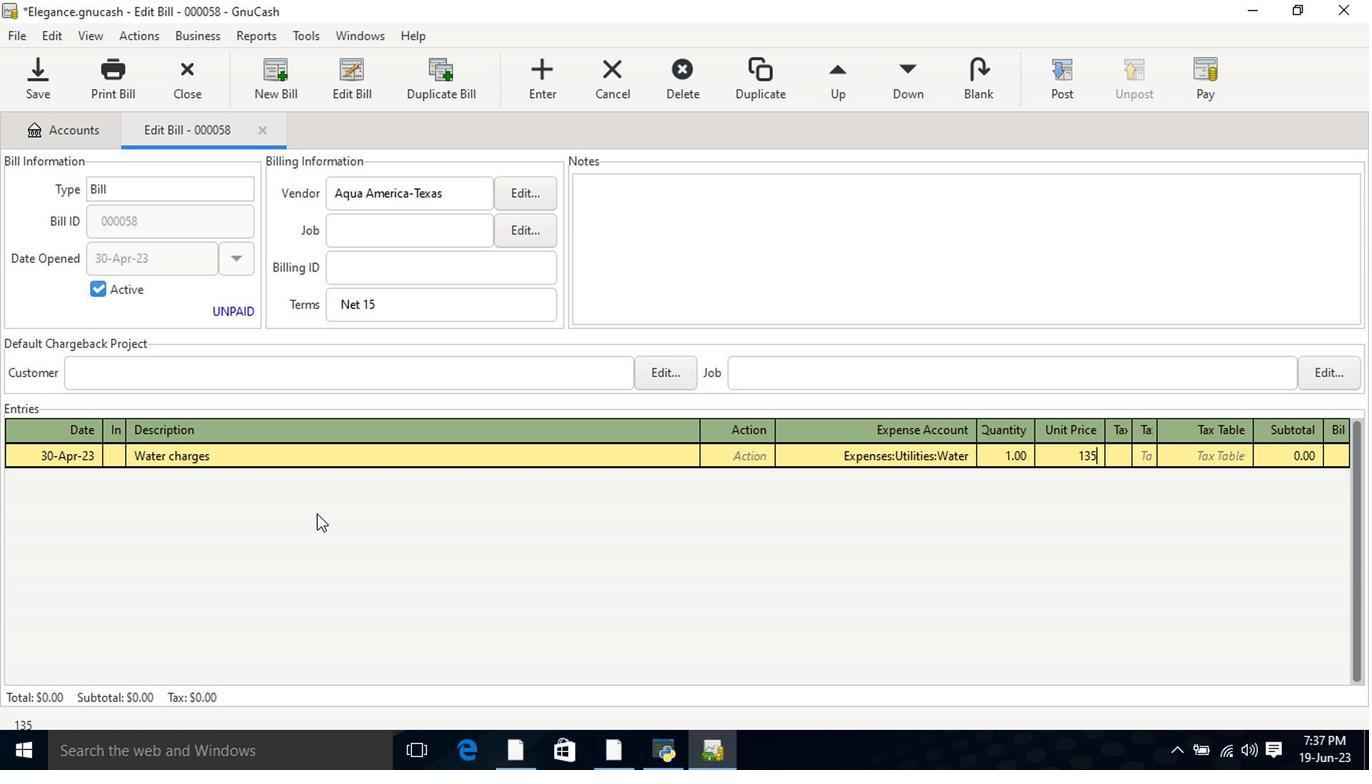 
Action: Mouse moved to (1123, 456)
Screenshot: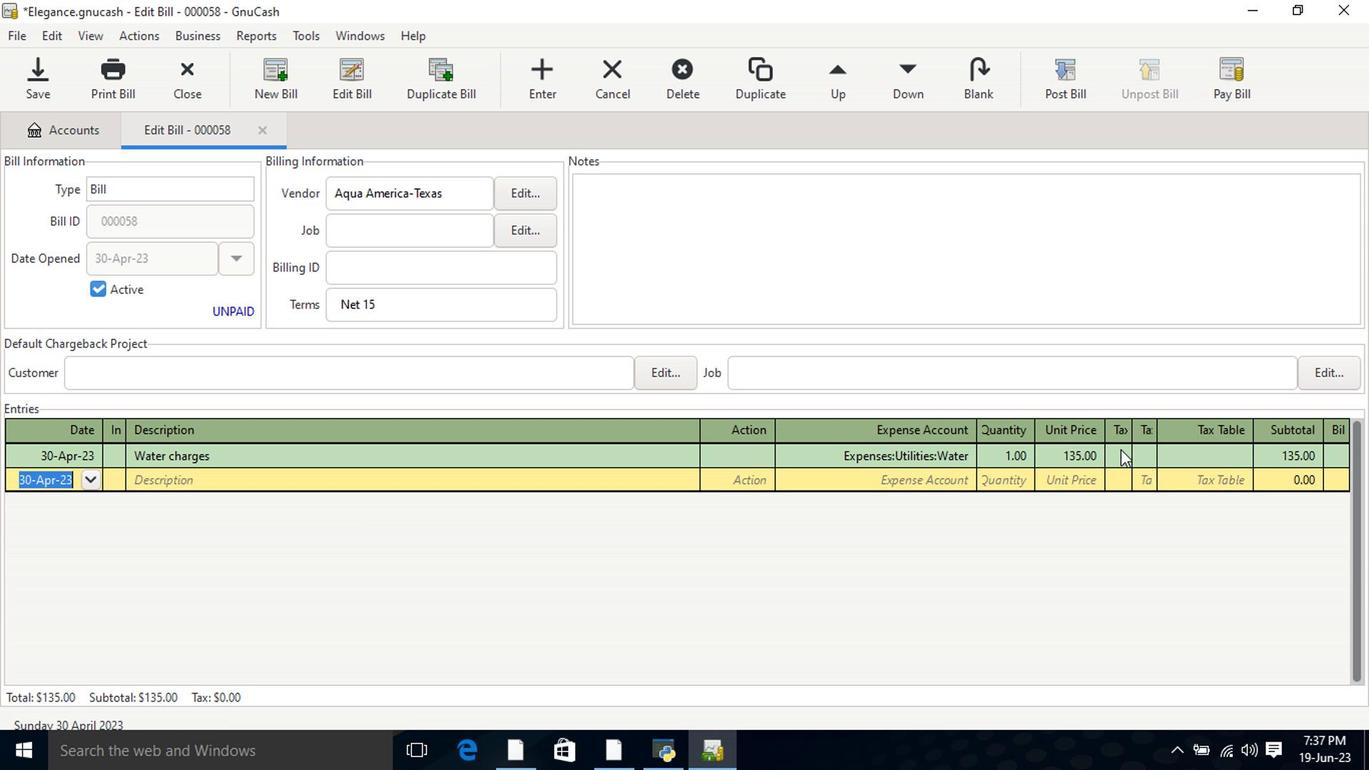 
Action: Mouse pressed left at (1123, 456)
Screenshot: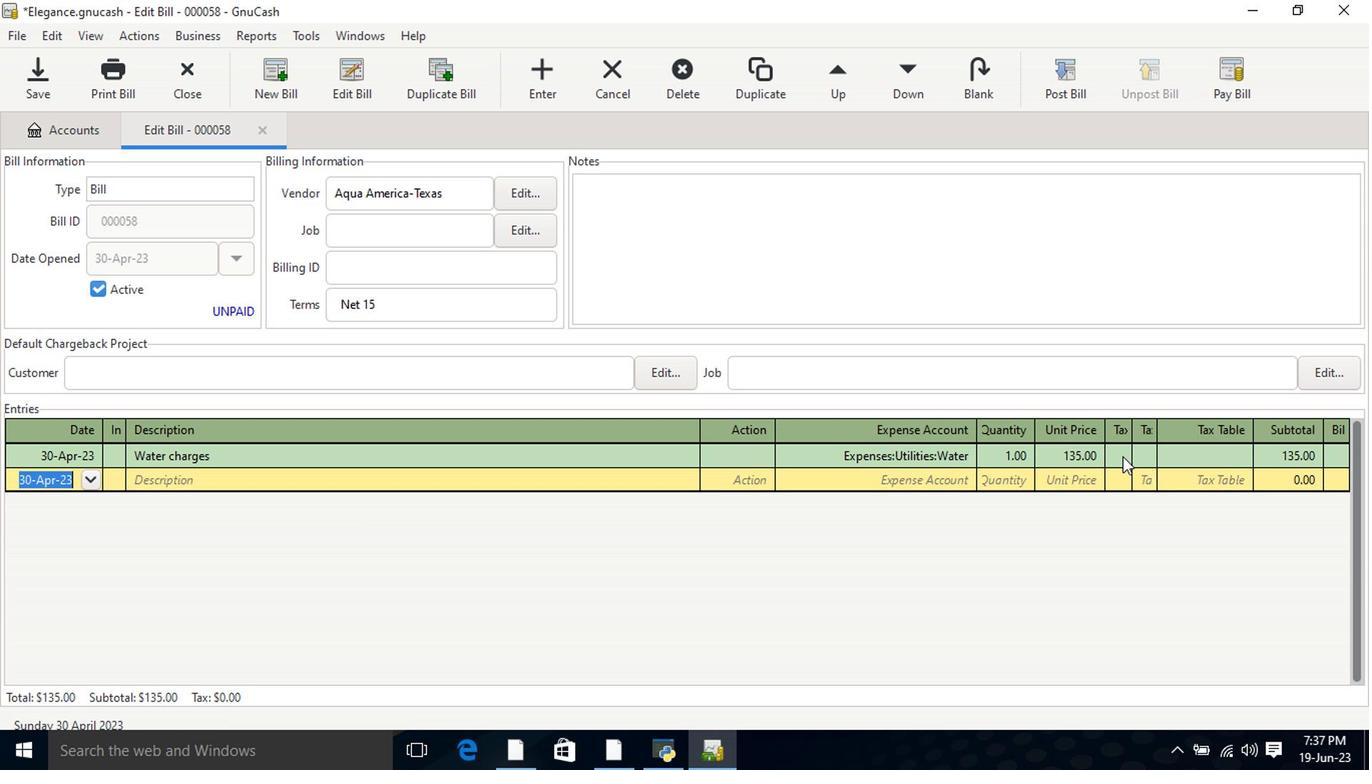 
Action: Mouse pressed left at (1123, 456)
Screenshot: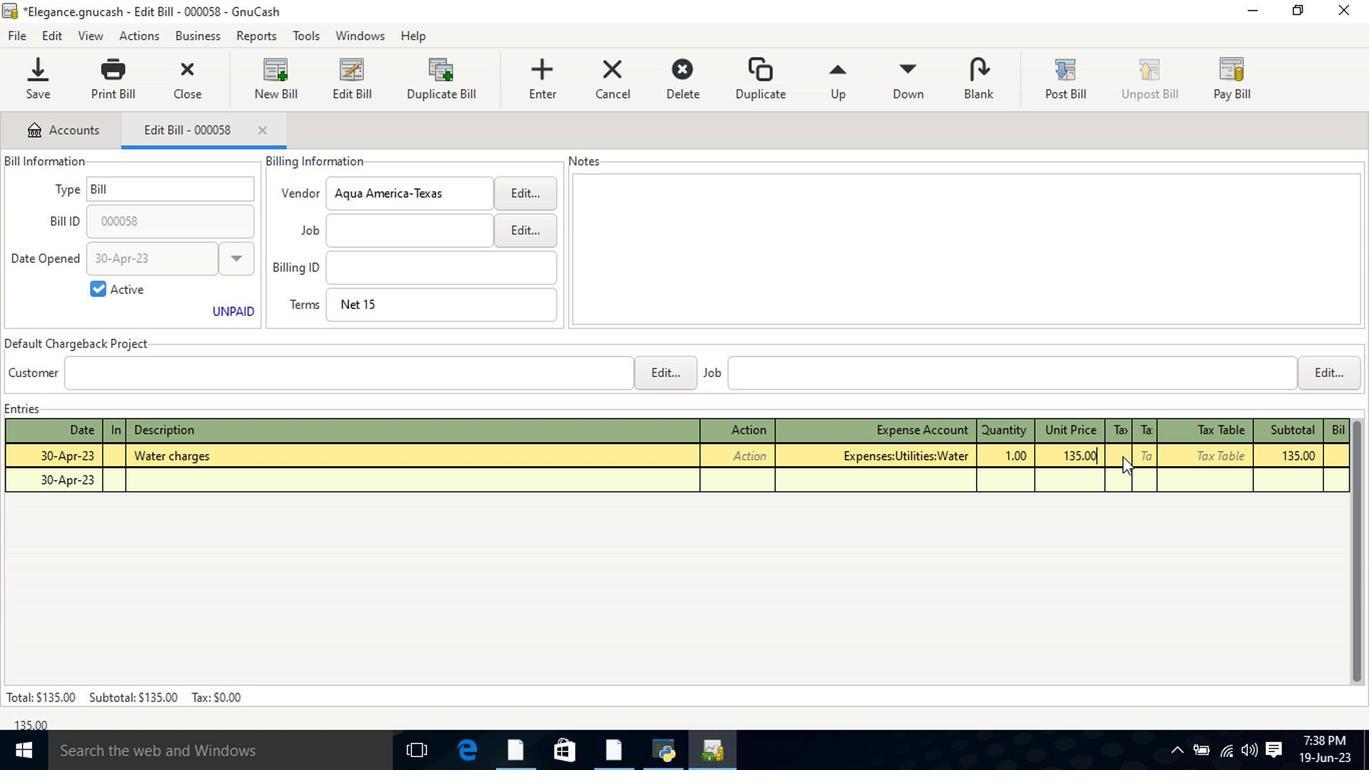 
Action: Mouse moved to (1142, 459)
Screenshot: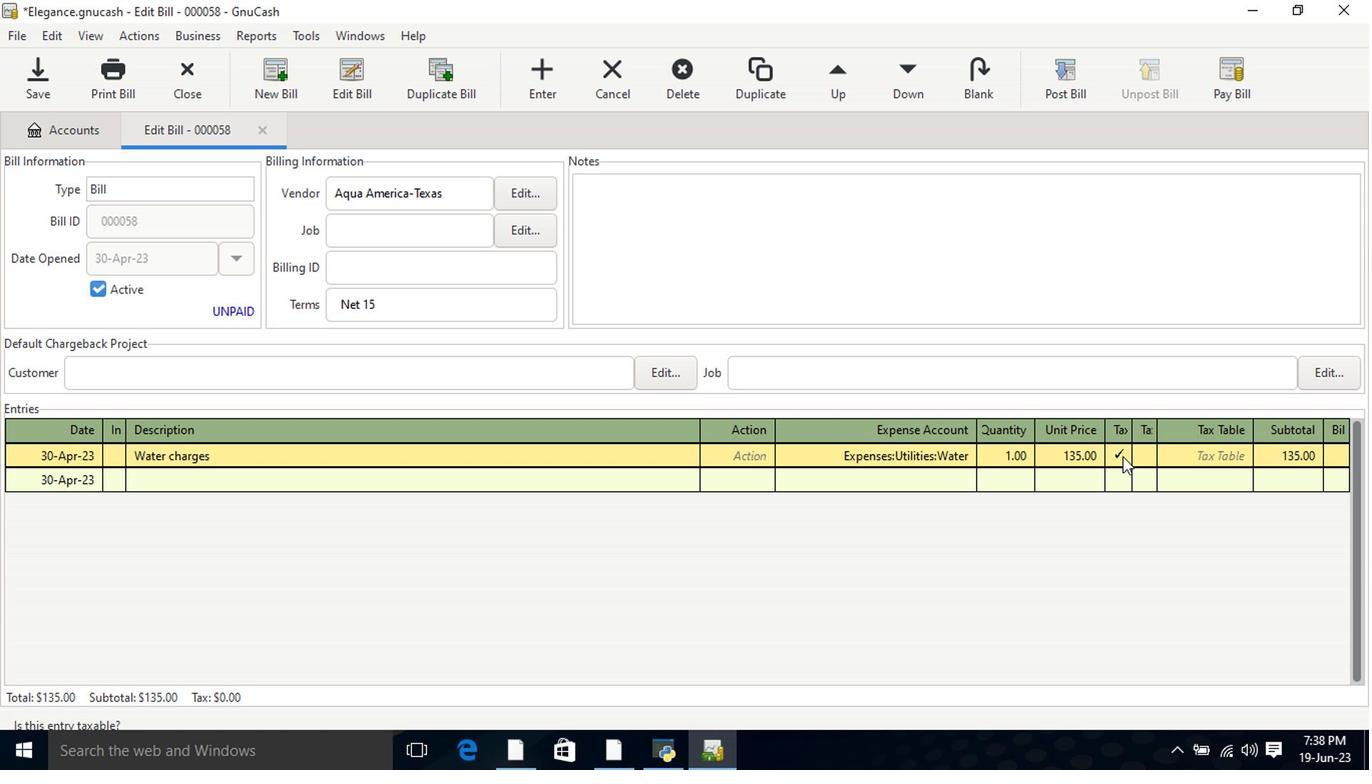 
Action: Mouse pressed left at (1142, 459)
Screenshot: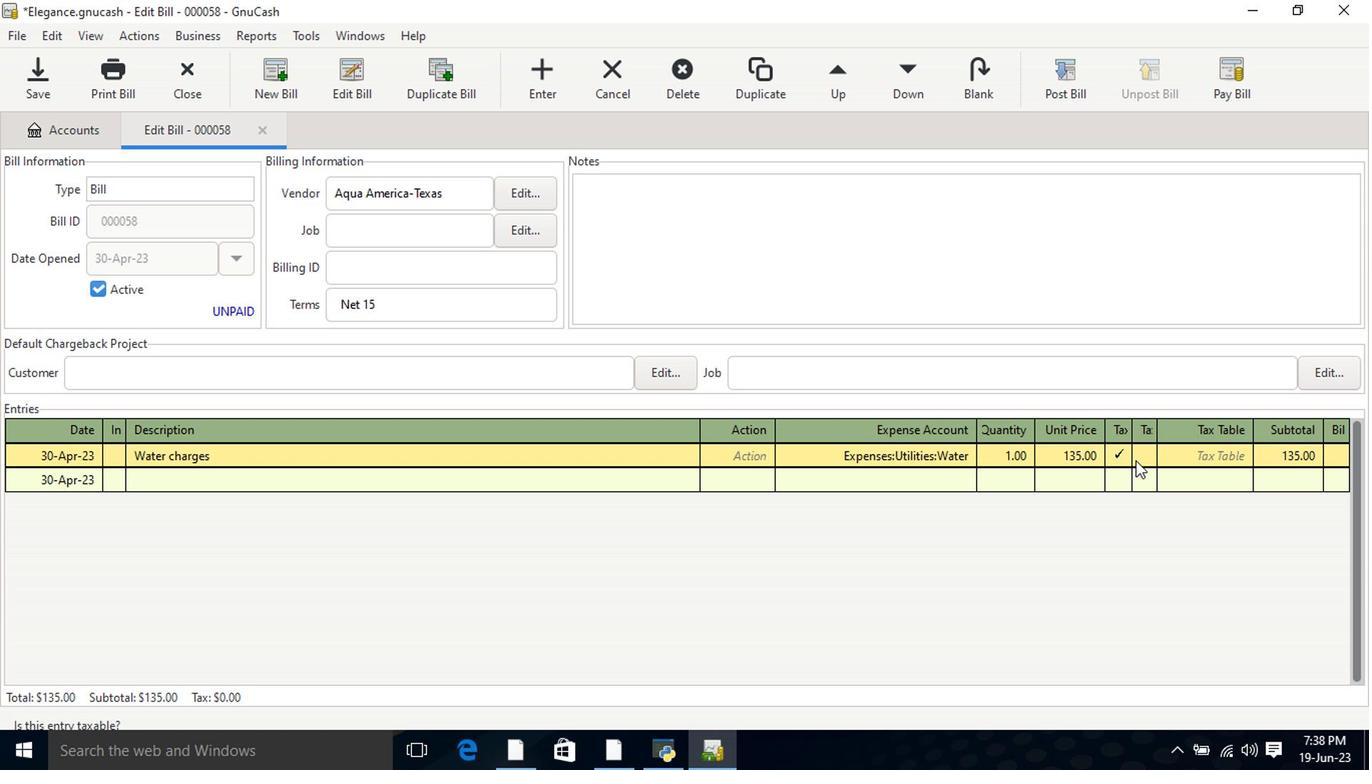 
Action: Mouse moved to (1185, 458)
Screenshot: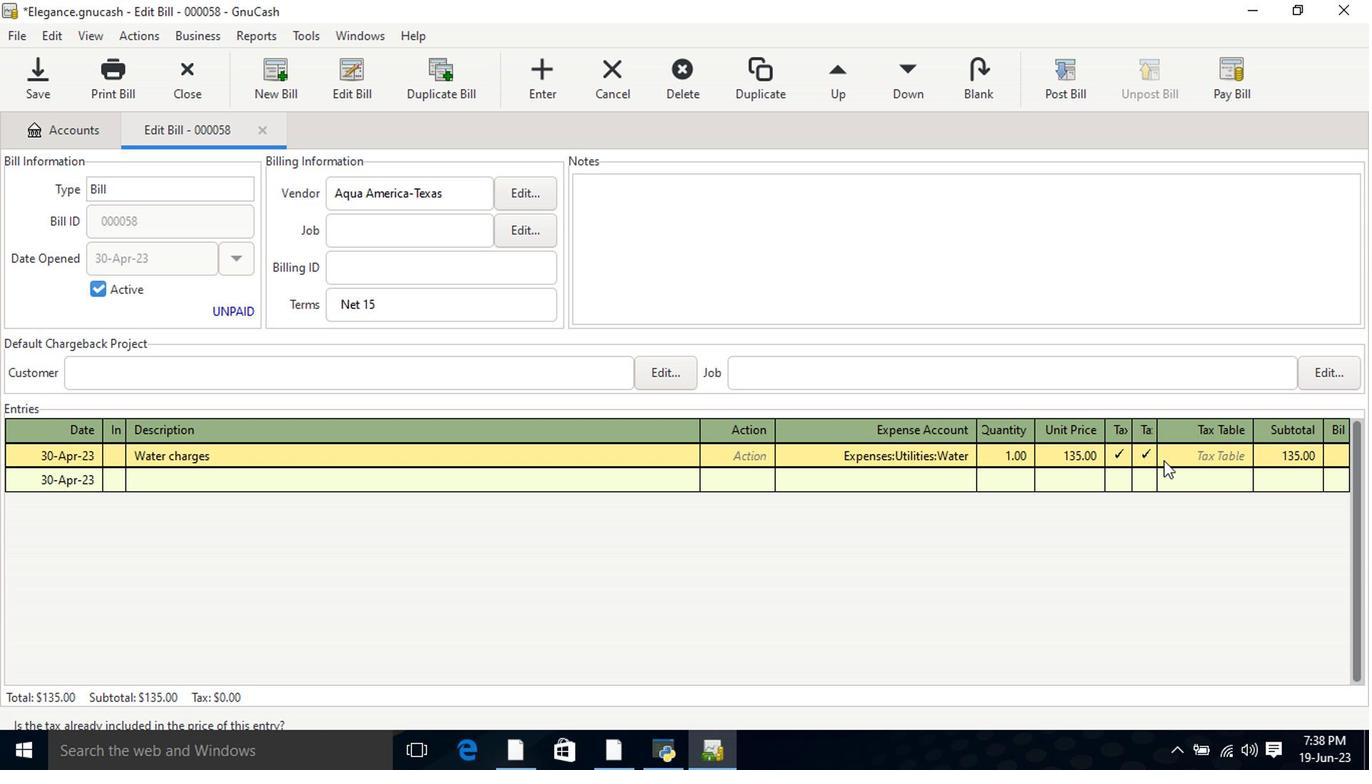 
Action: Mouse pressed left at (1185, 458)
Screenshot: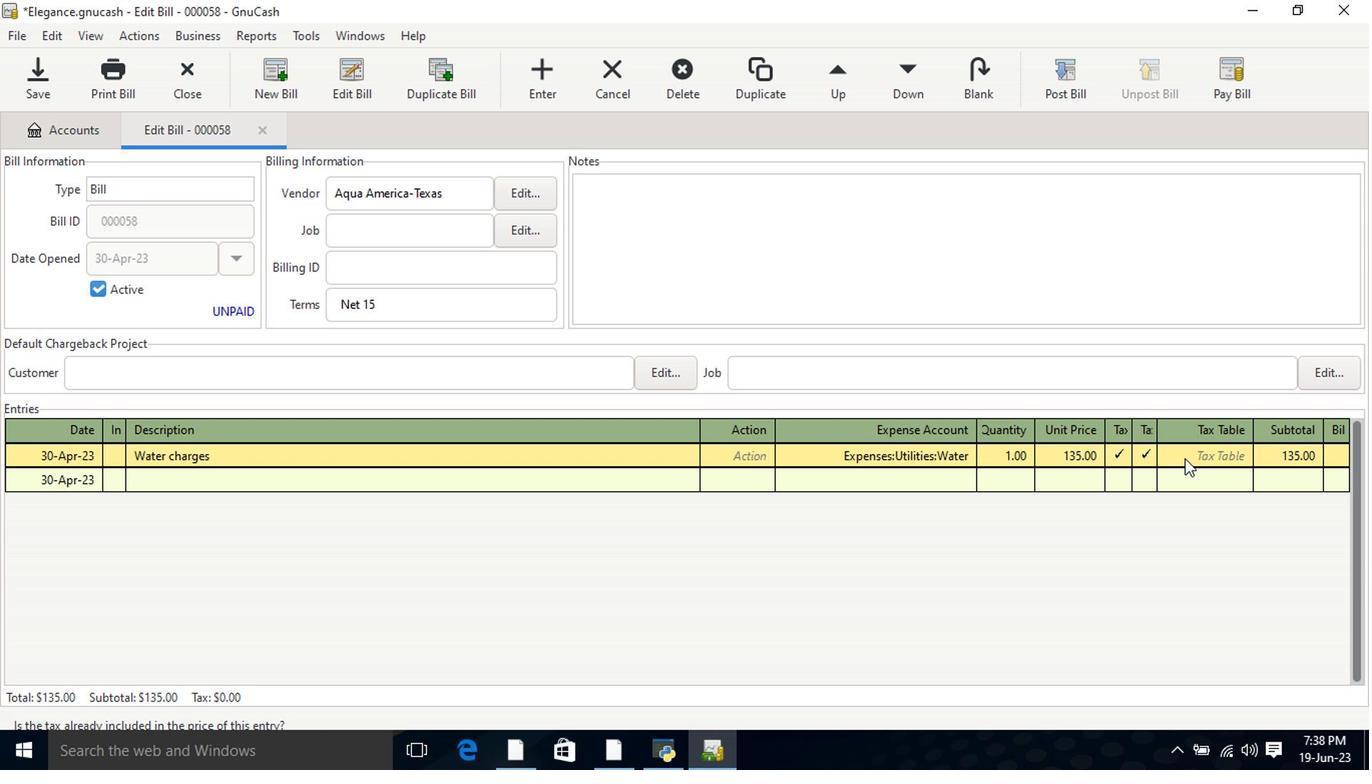 
Action: Mouse moved to (1242, 455)
Screenshot: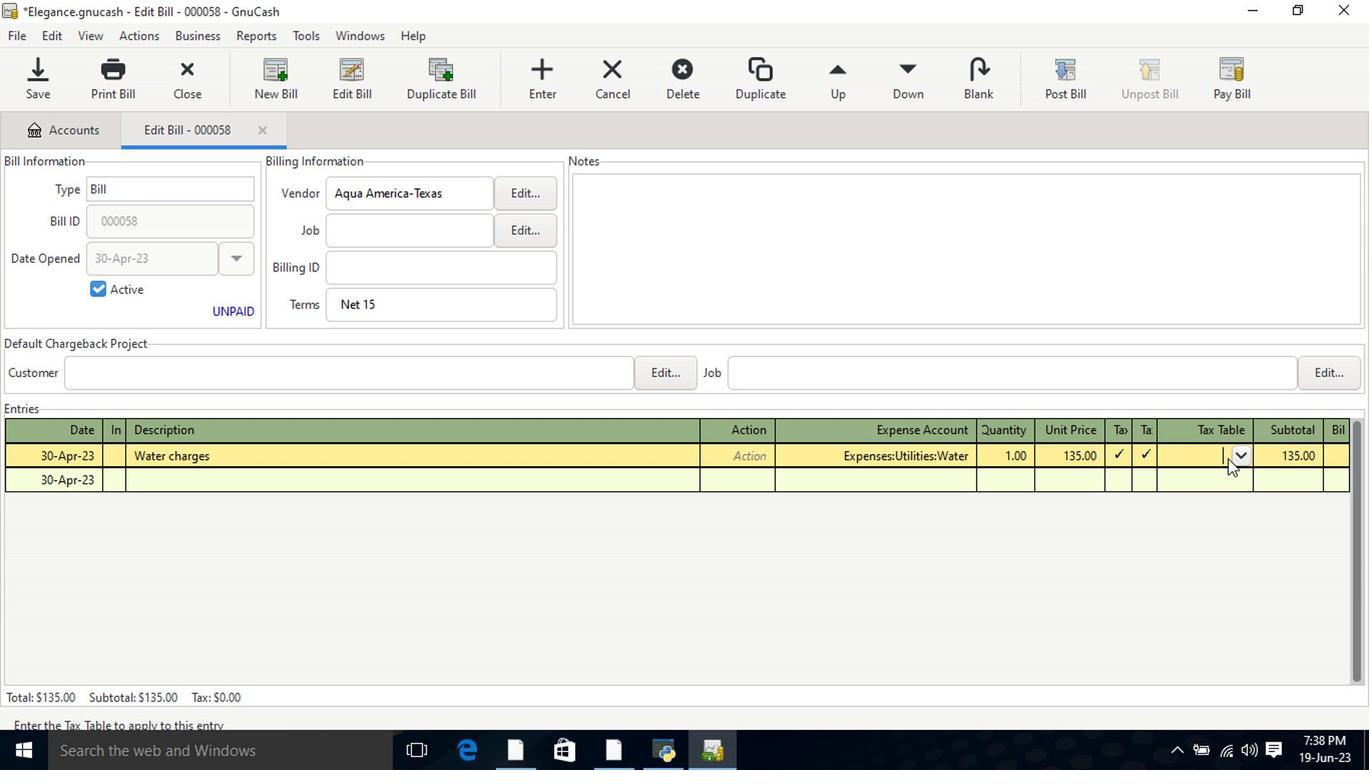 
Action: Mouse pressed left at (1242, 455)
Screenshot: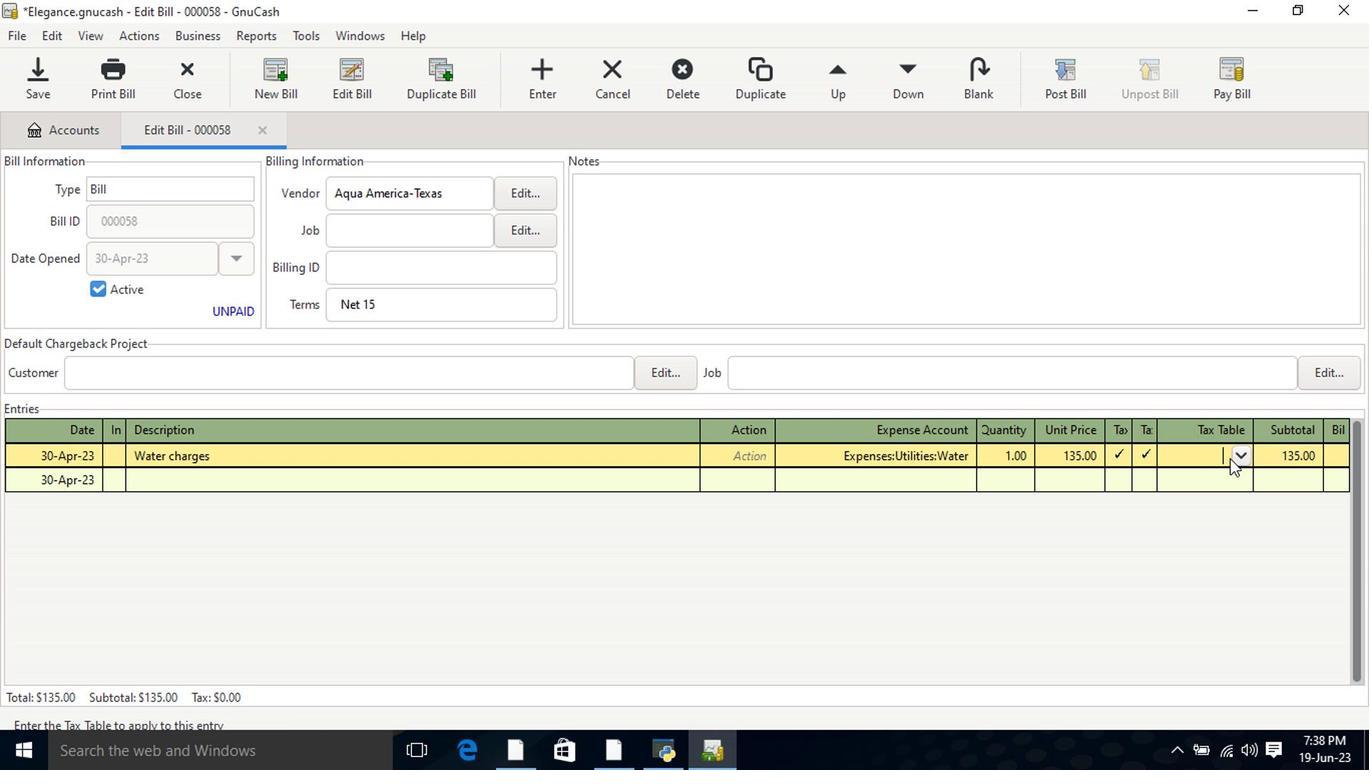 
Action: Mouse moved to (1240, 484)
Screenshot: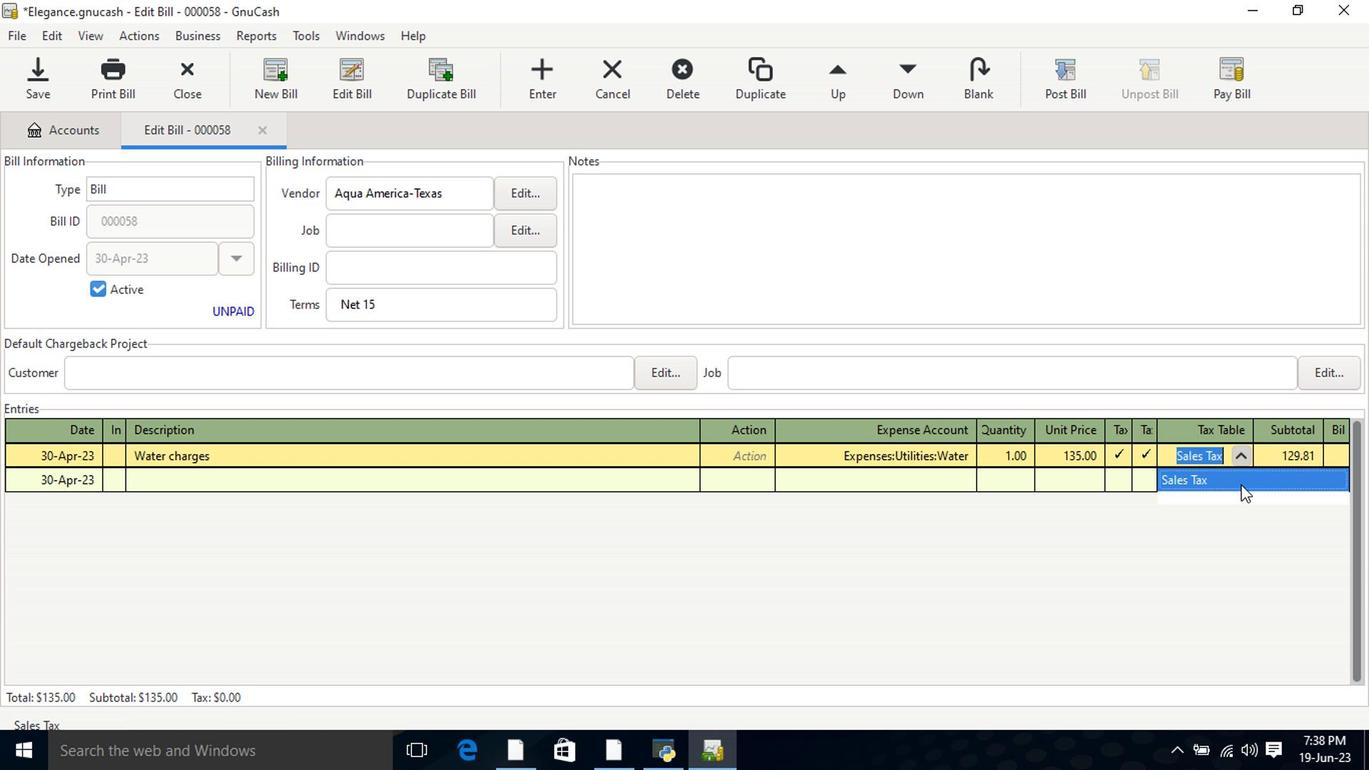
Action: Key pressed <Key.tab>
Screenshot: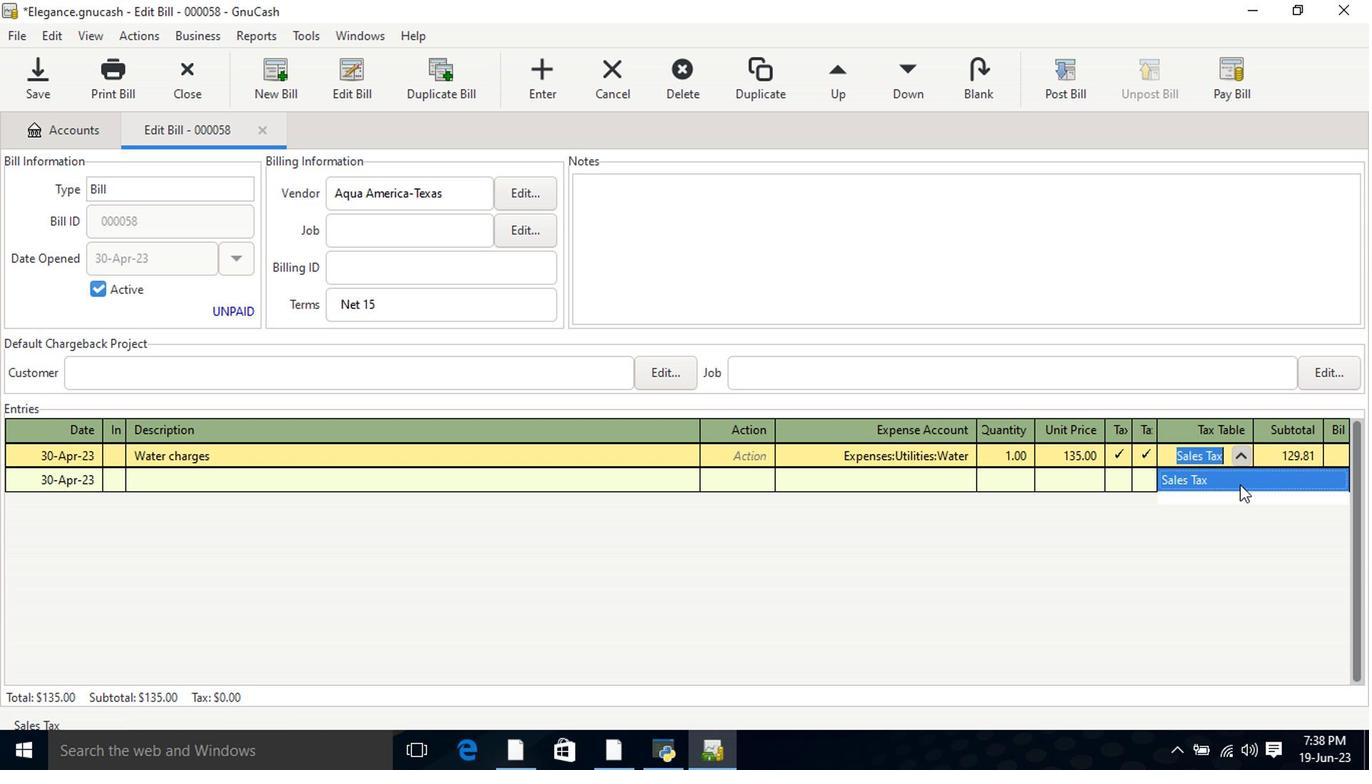 
Action: Mouse moved to (1084, 94)
Screenshot: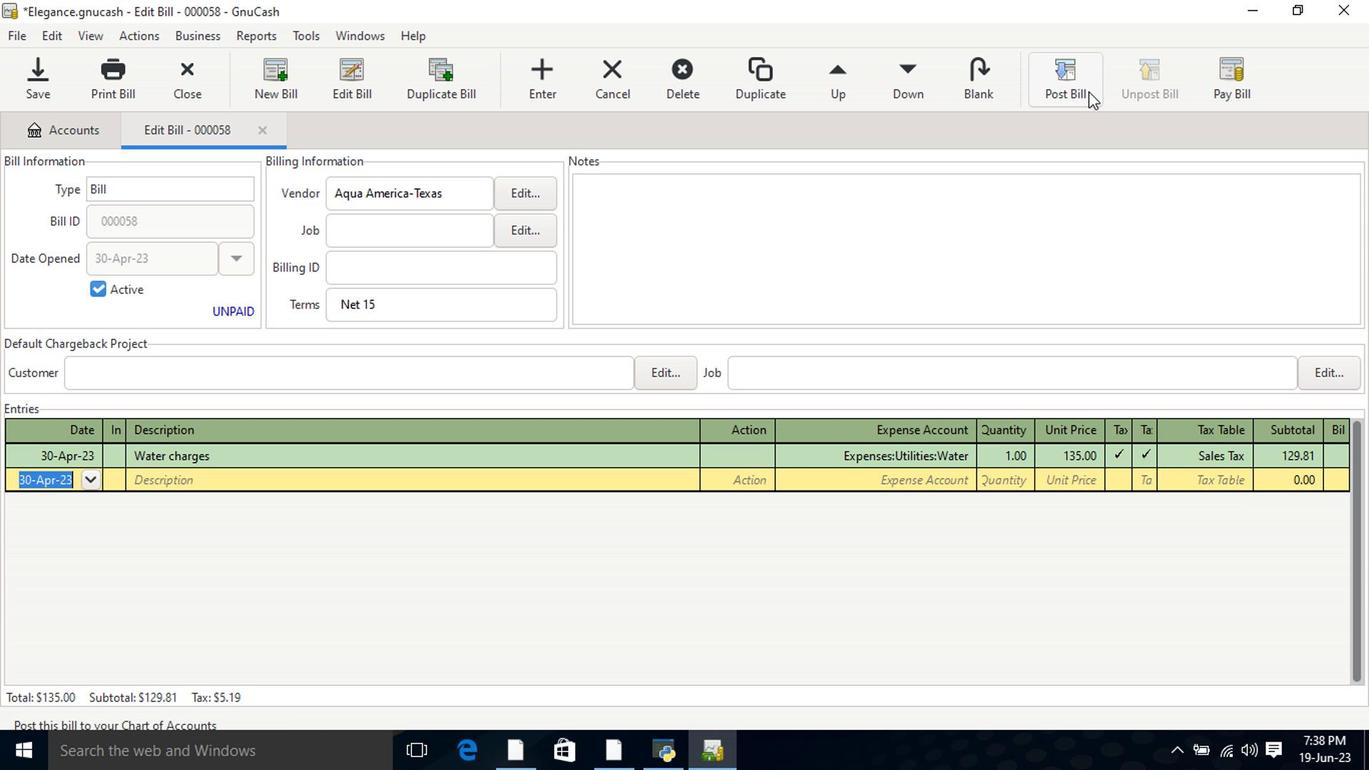 
Action: Mouse pressed left at (1084, 94)
Screenshot: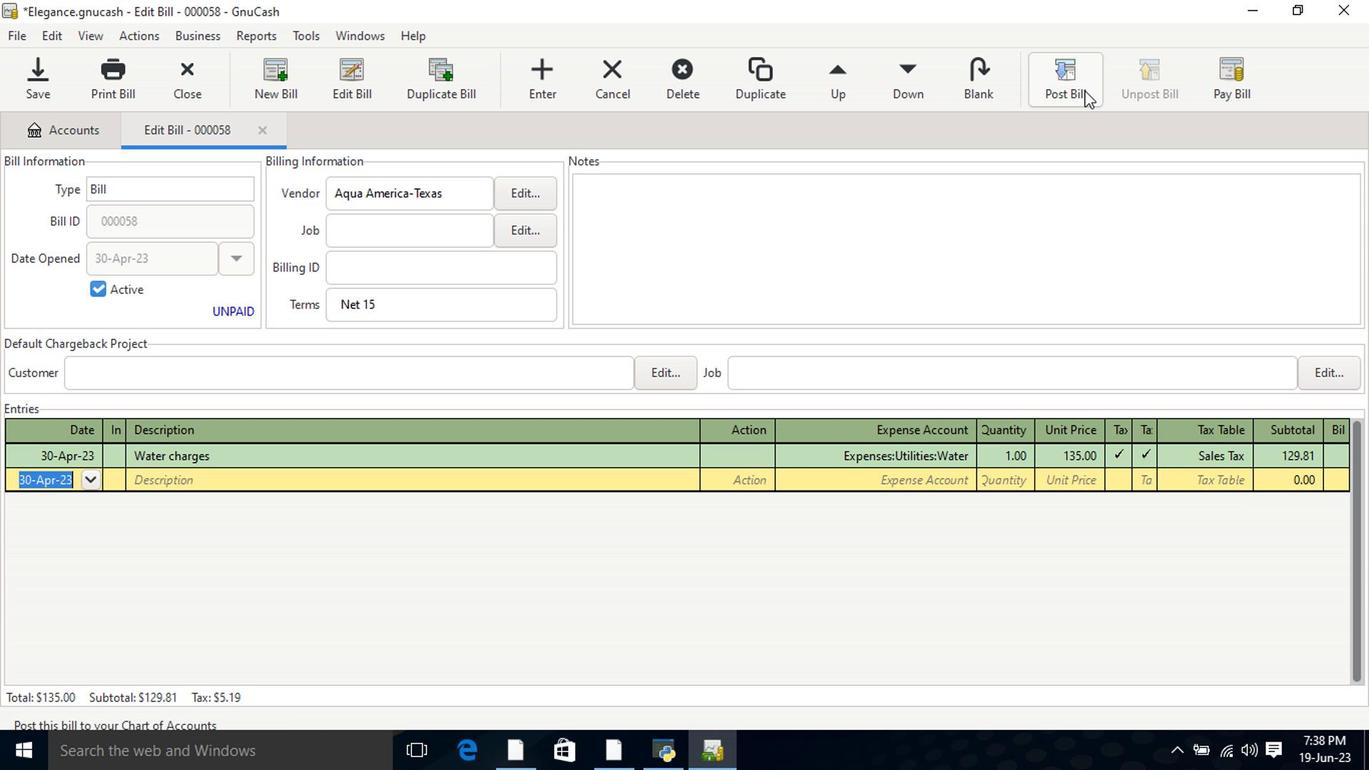 
Action: Mouse moved to (814, 507)
Screenshot: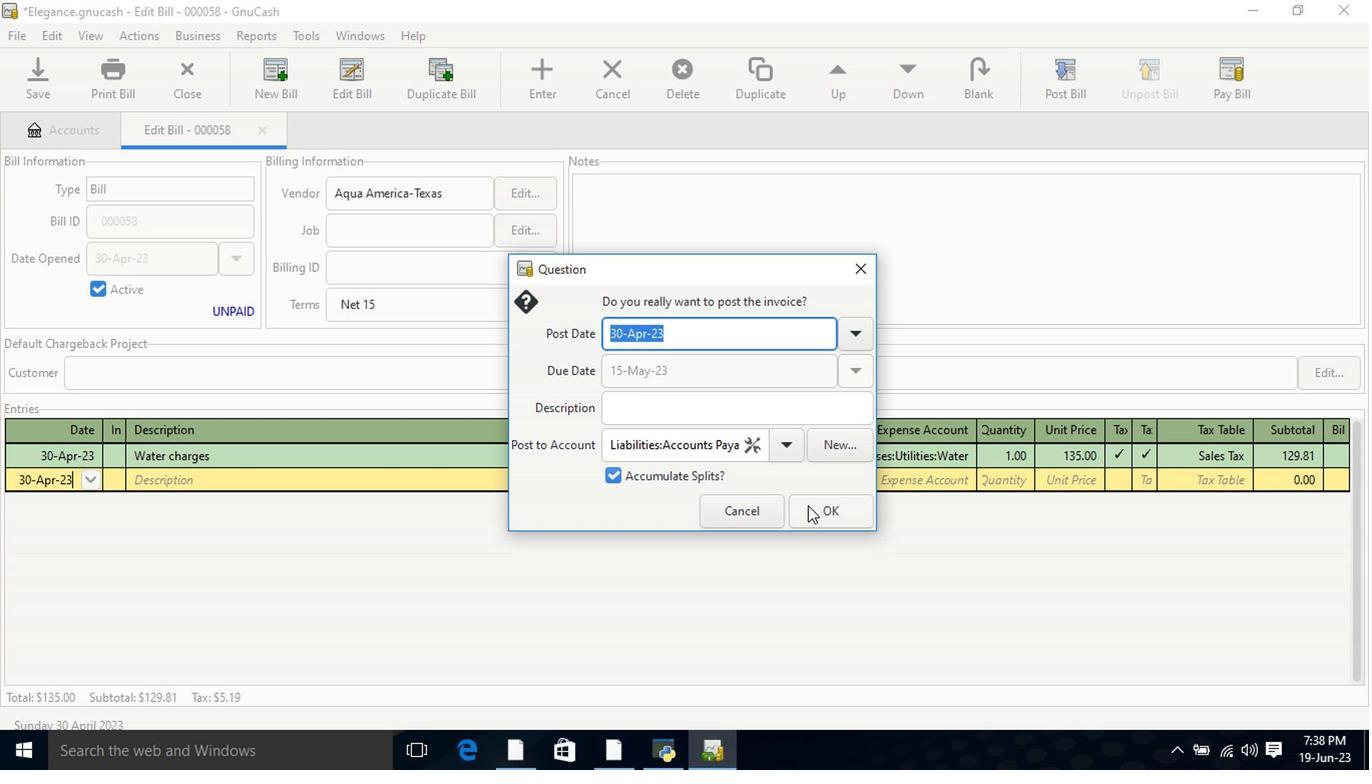 
Action: Mouse pressed left at (814, 507)
Screenshot: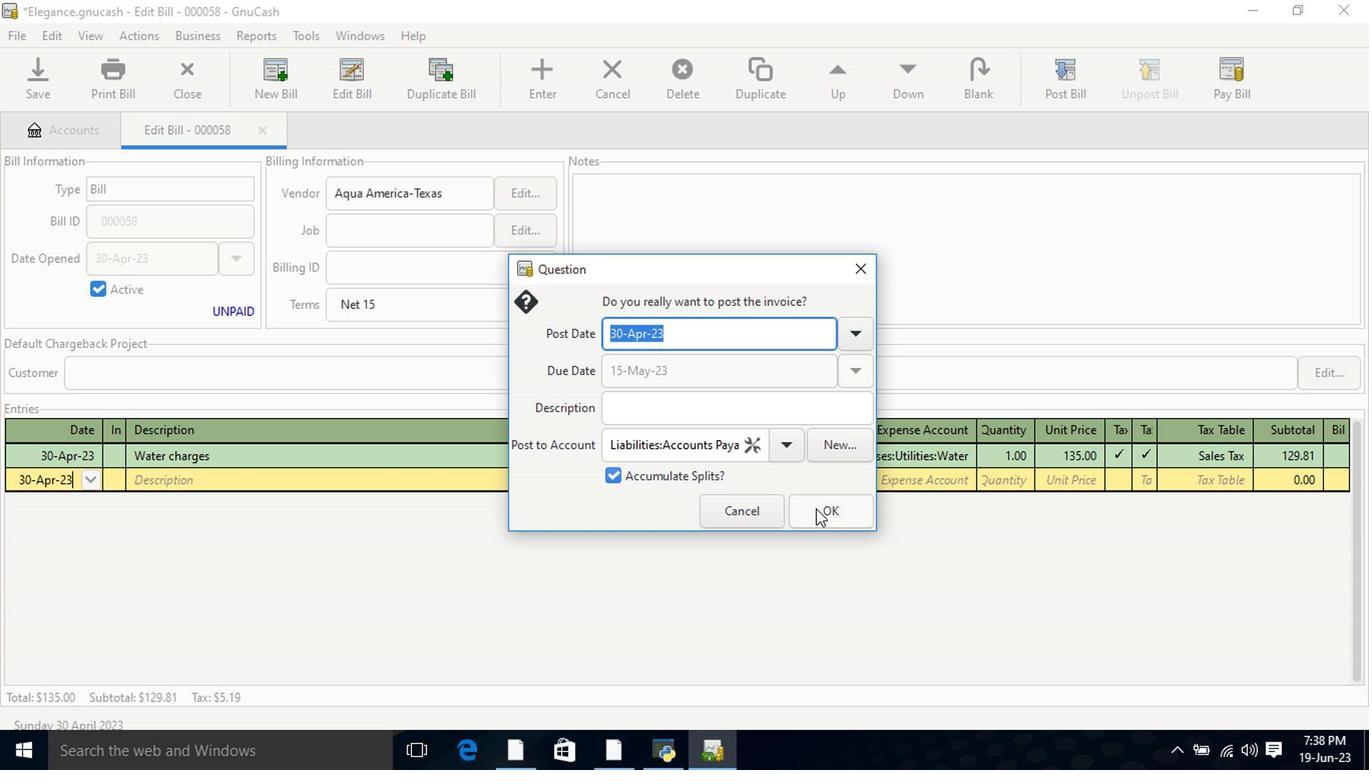 
Action: Mouse moved to (1189, 86)
Screenshot: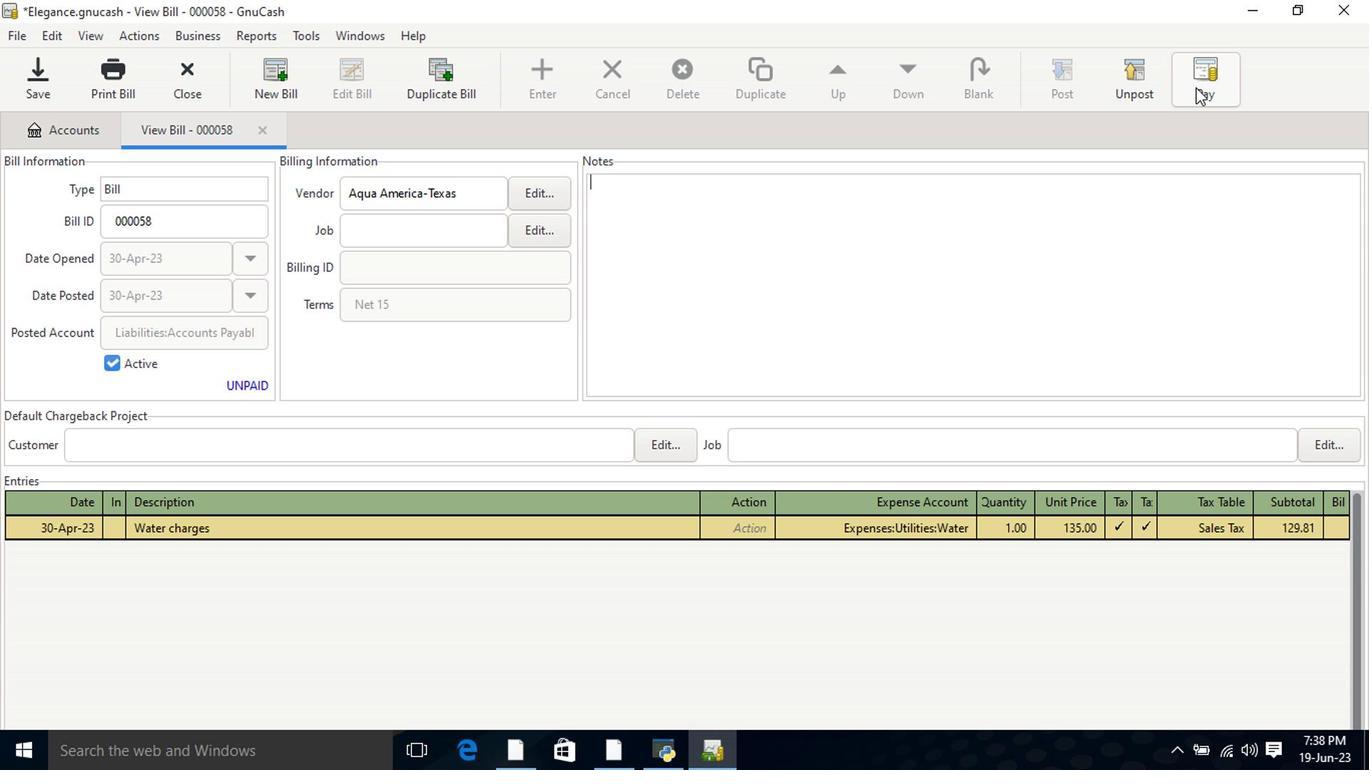 
Action: Mouse pressed left at (1189, 86)
Screenshot: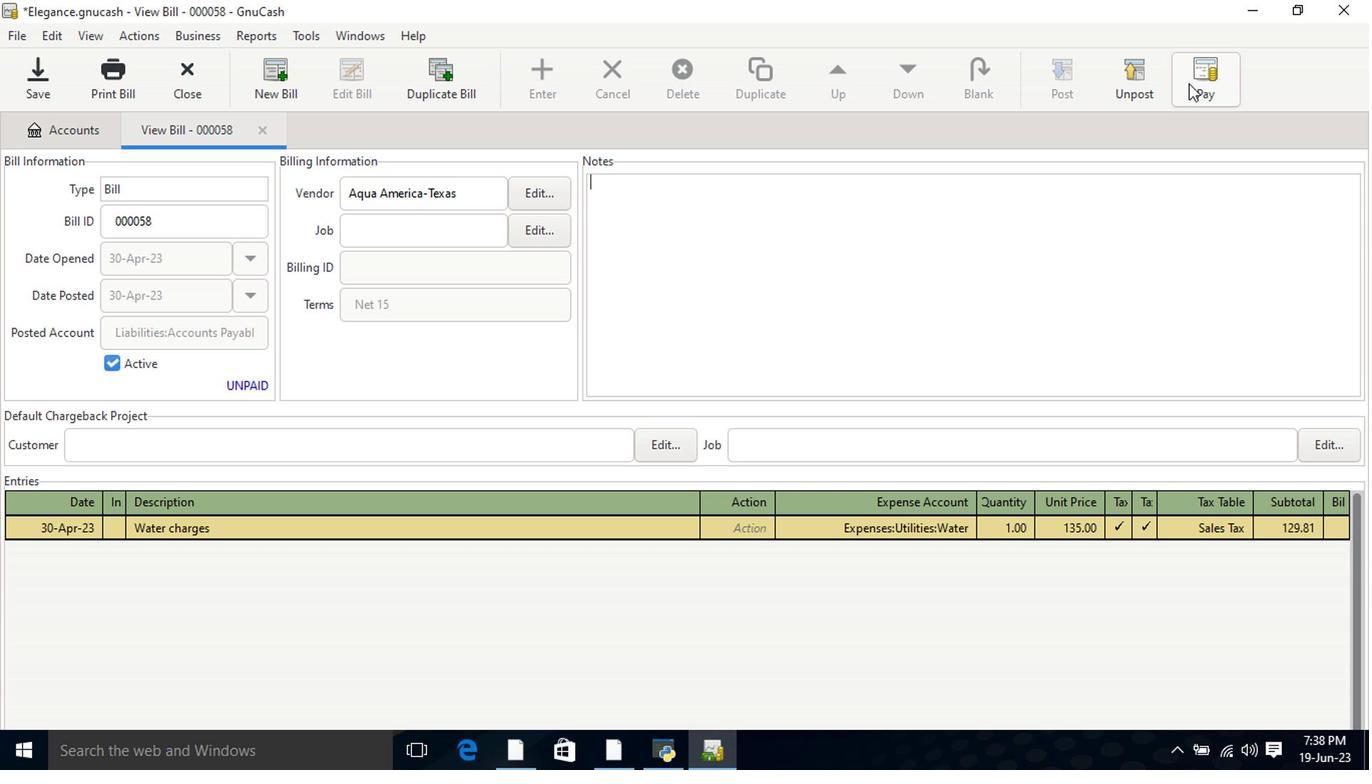 
Action: Mouse moved to (611, 391)
Screenshot: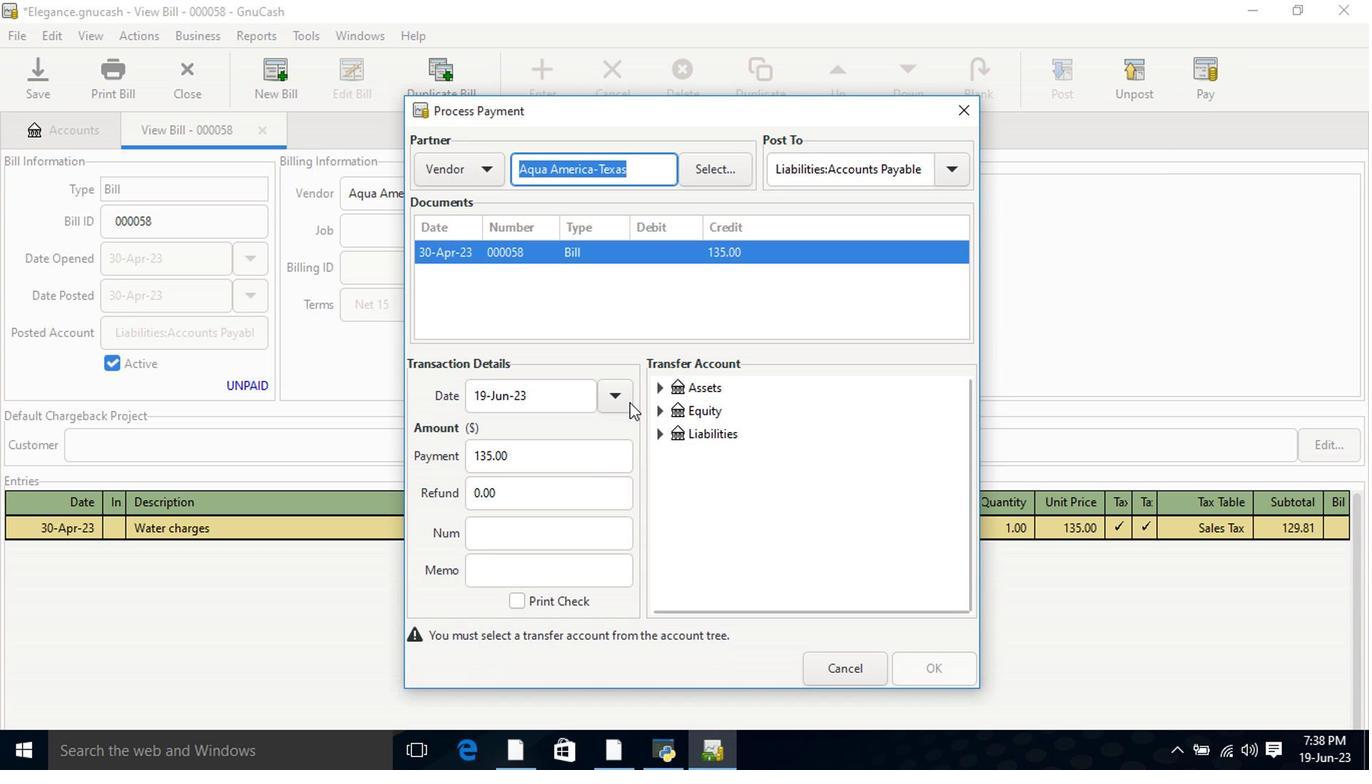 
Action: Mouse pressed left at (611, 391)
Screenshot: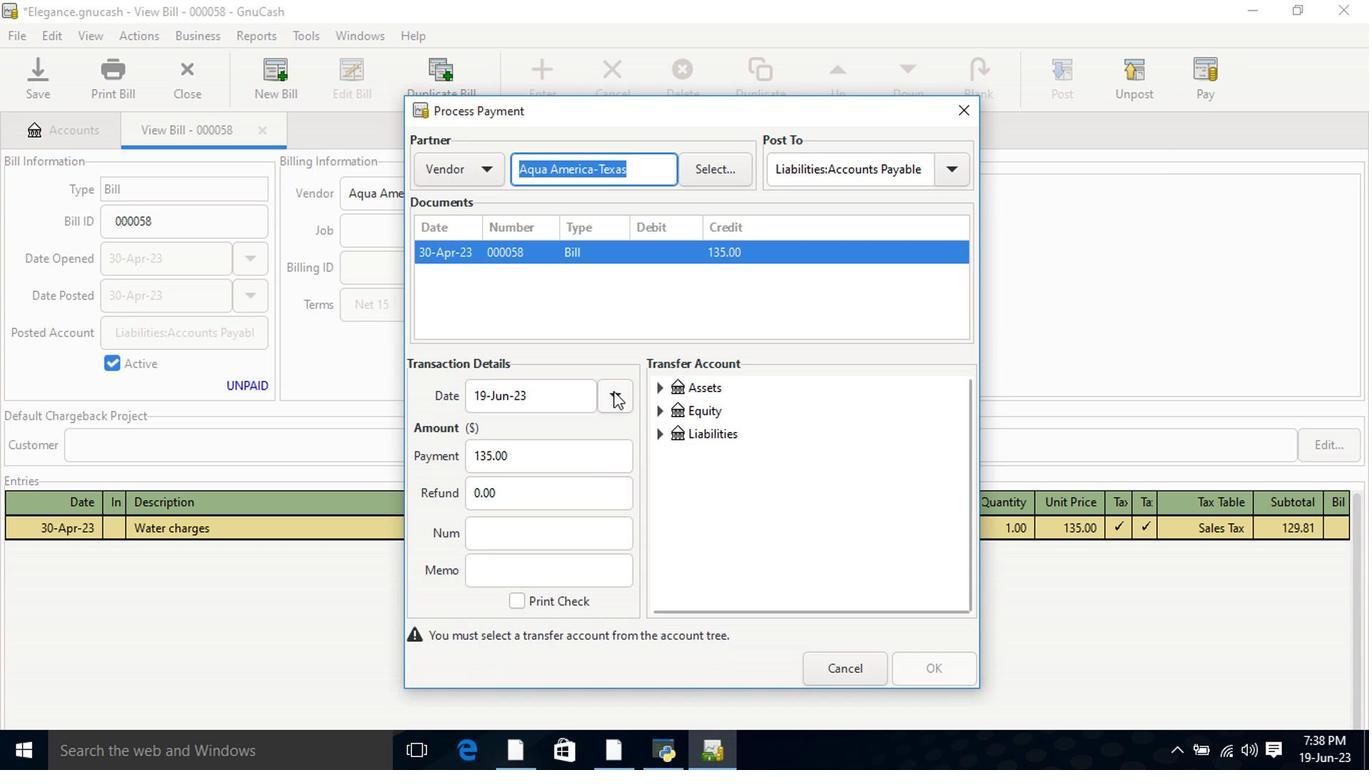 
Action: Mouse moved to (453, 423)
Screenshot: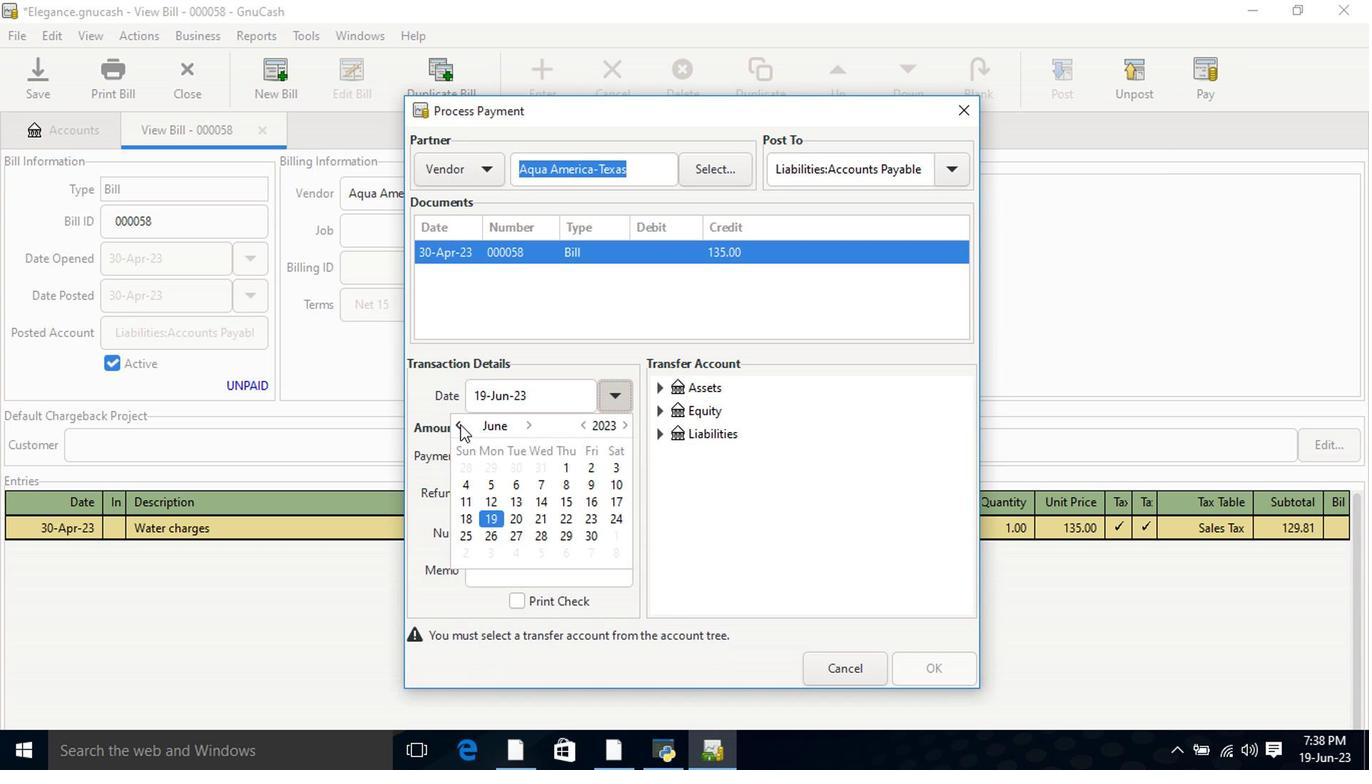 
Action: Mouse pressed left at (453, 423)
Screenshot: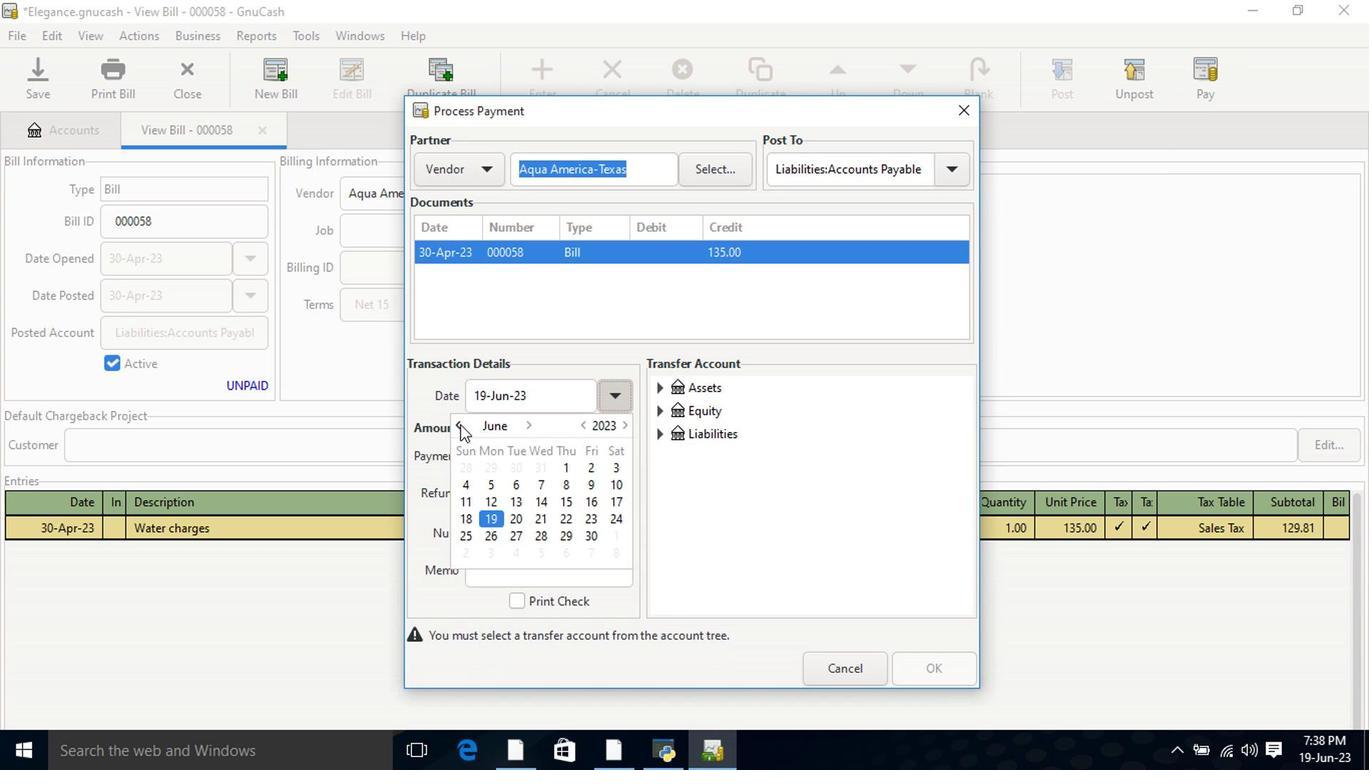 
Action: Mouse moved to (464, 497)
Screenshot: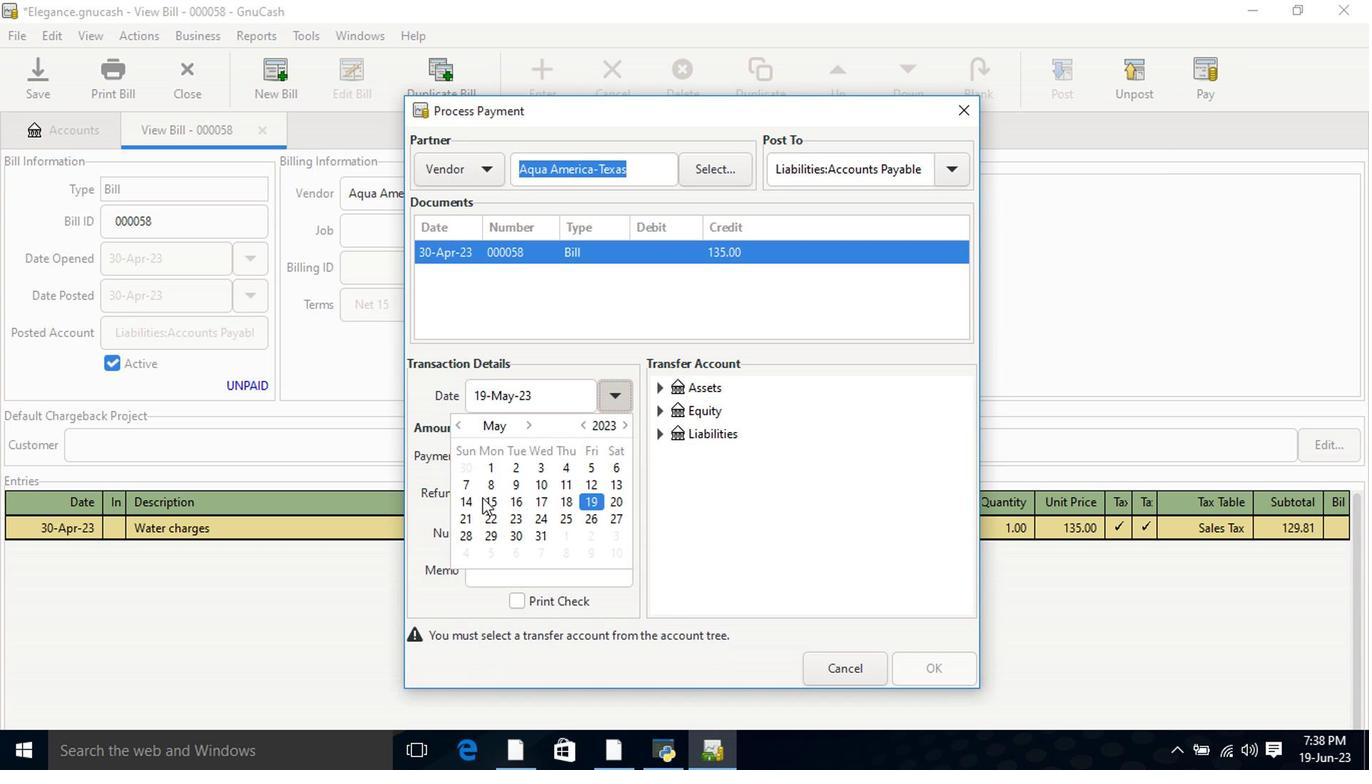 
Action: Mouse pressed left at (464, 497)
Screenshot: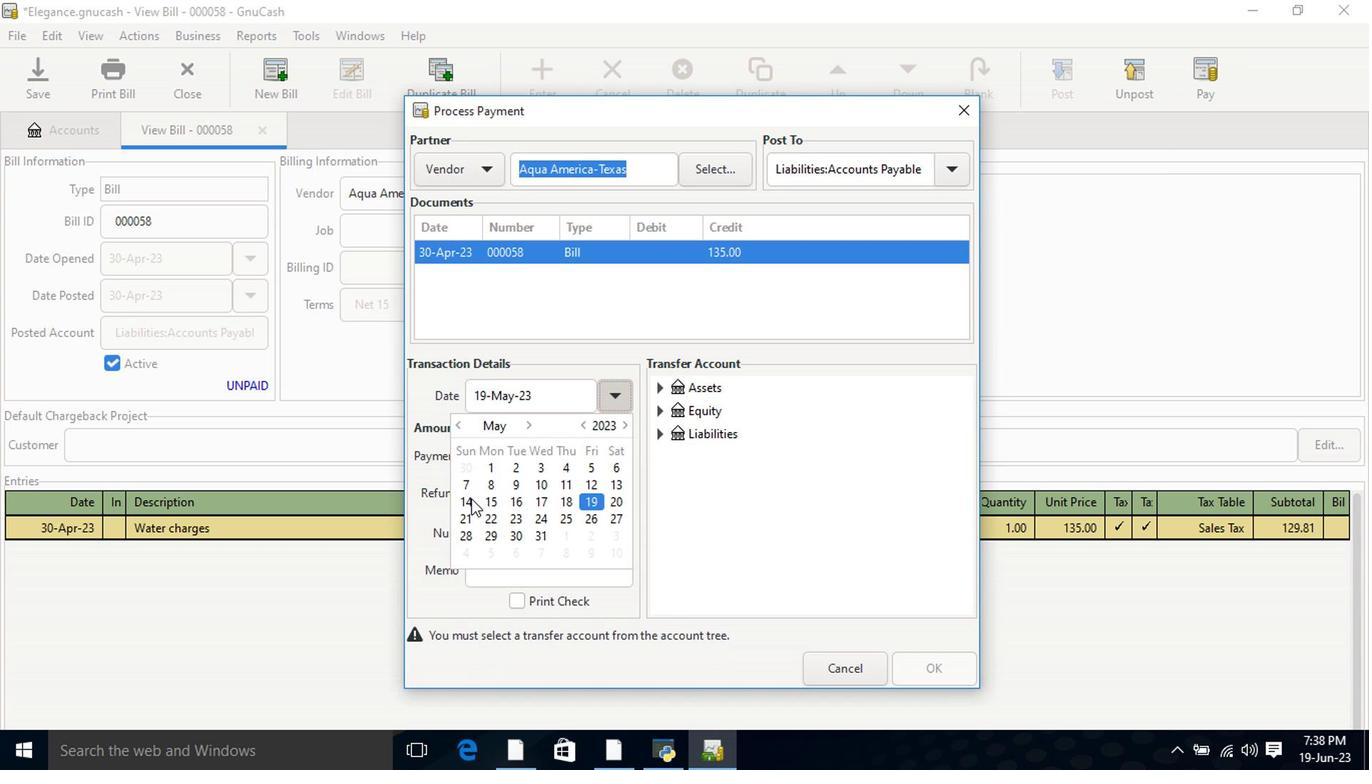
Action: Mouse pressed left at (464, 497)
Screenshot: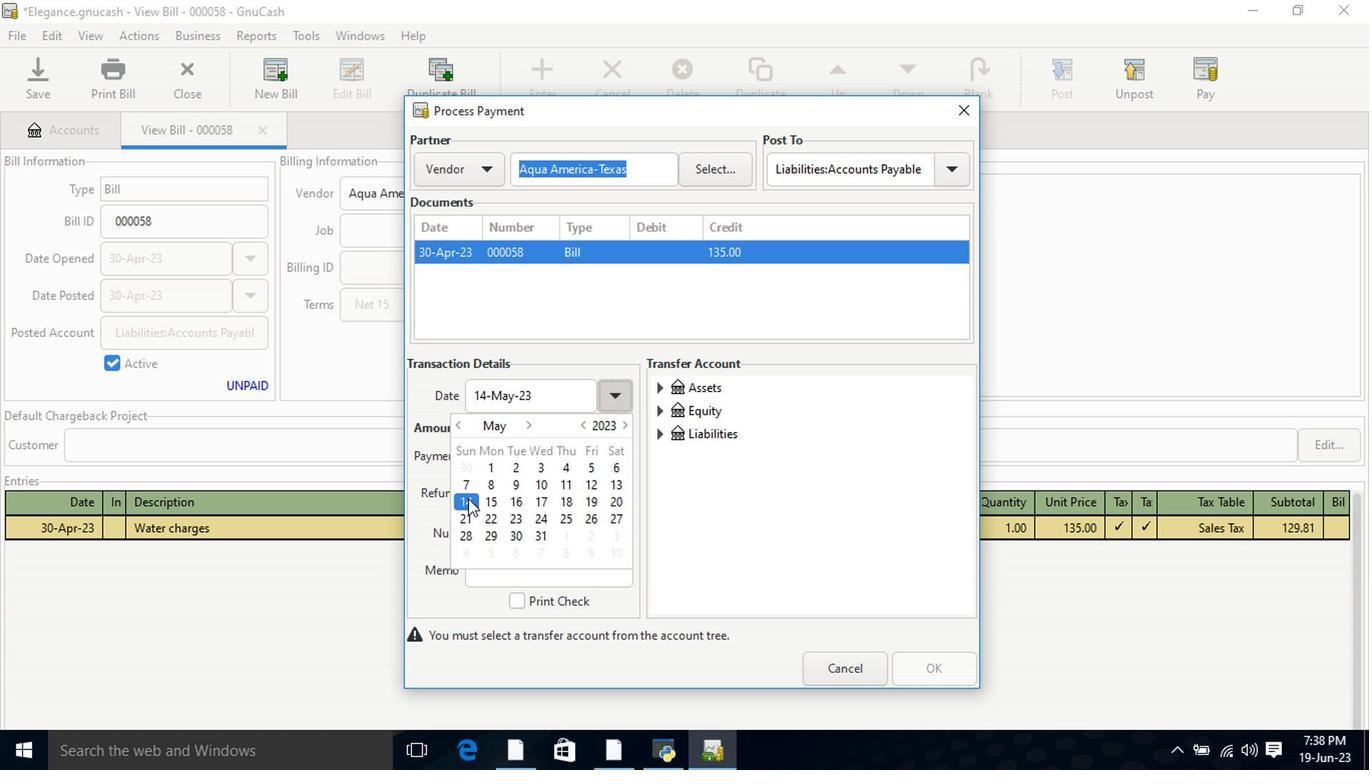 
Action: Mouse moved to (661, 390)
Screenshot: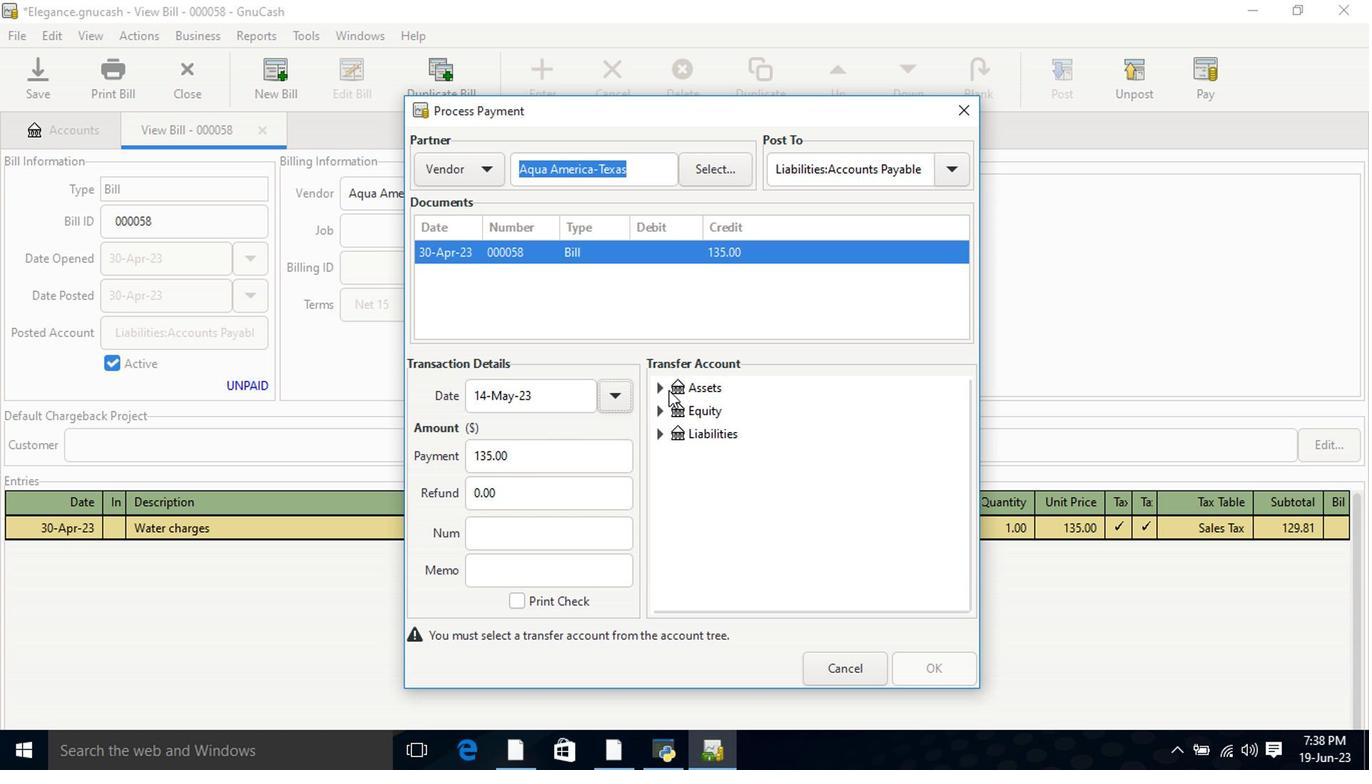 
Action: Mouse pressed left at (661, 390)
Screenshot: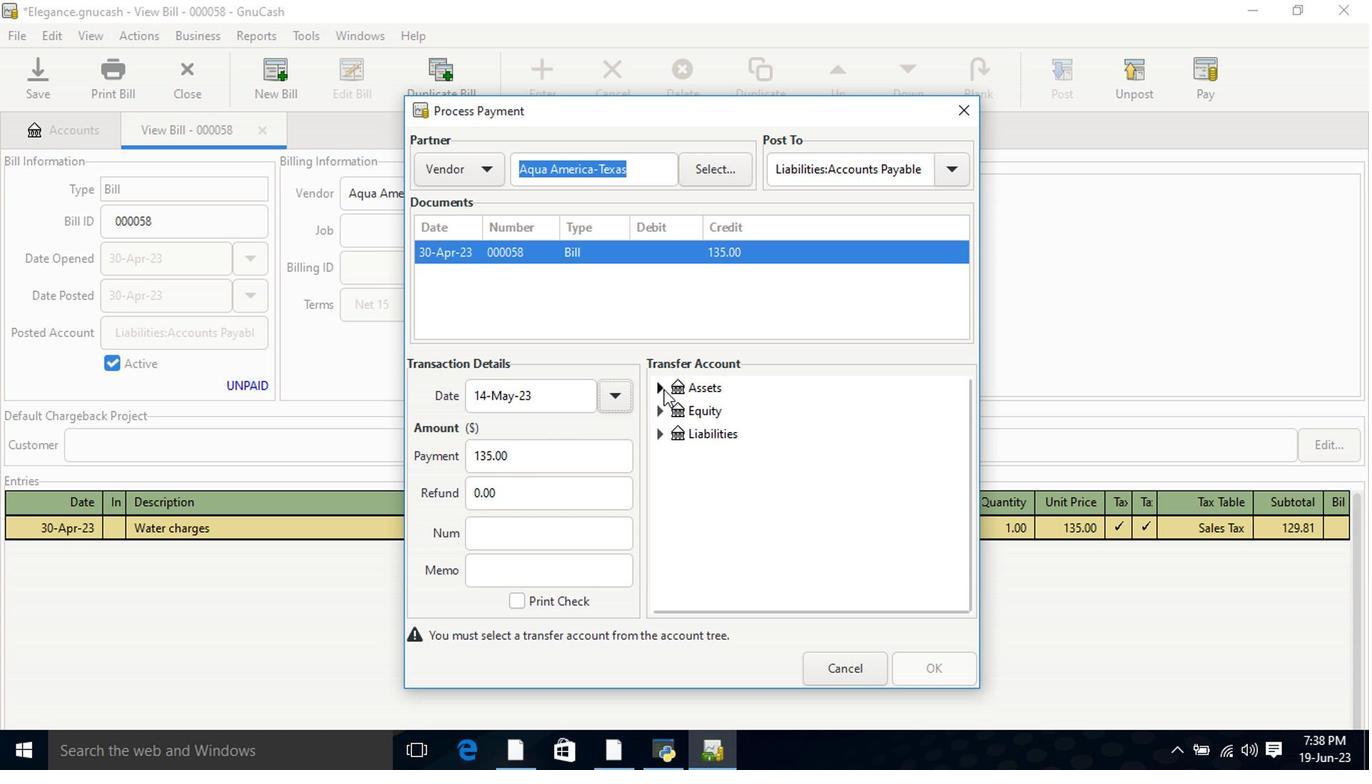 
Action: Mouse moved to (671, 411)
Screenshot: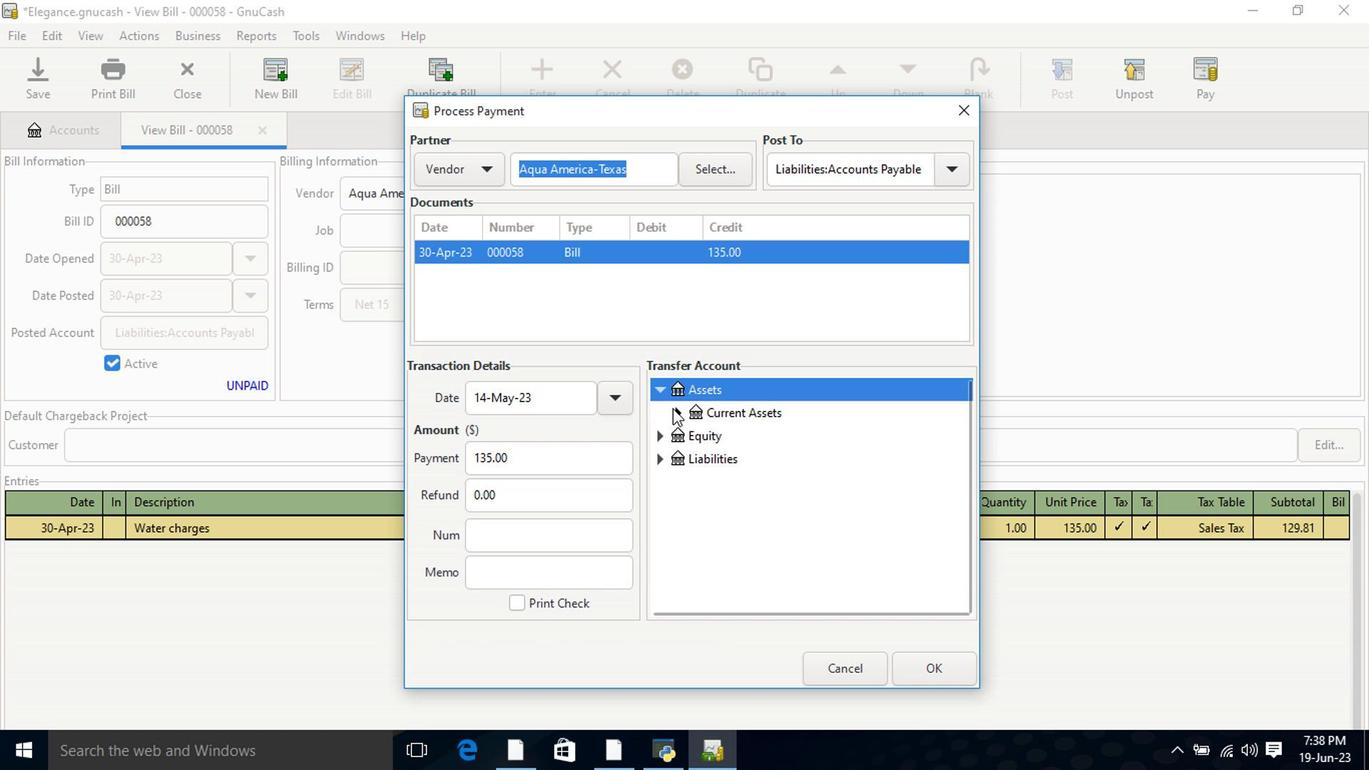 
Action: Mouse pressed left at (671, 411)
Screenshot: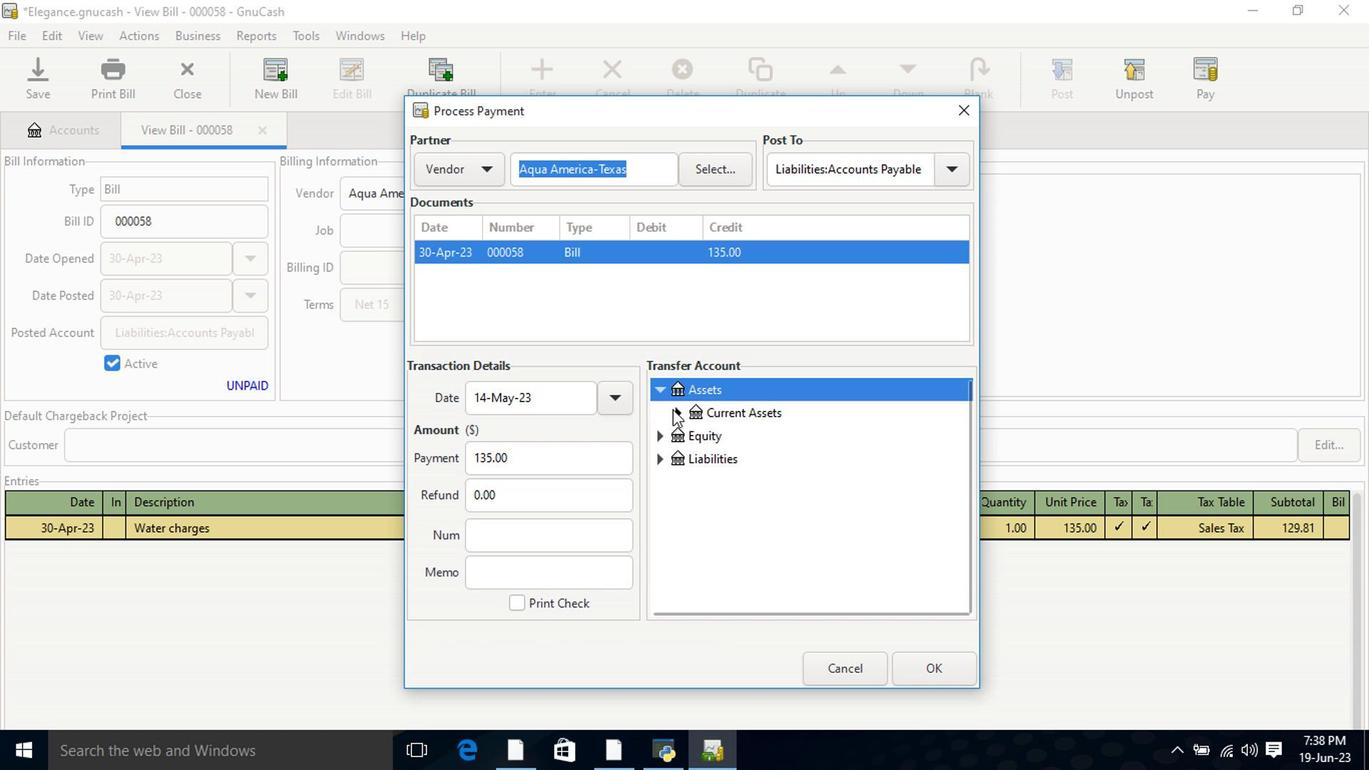 
Action: Mouse moved to (711, 429)
Screenshot: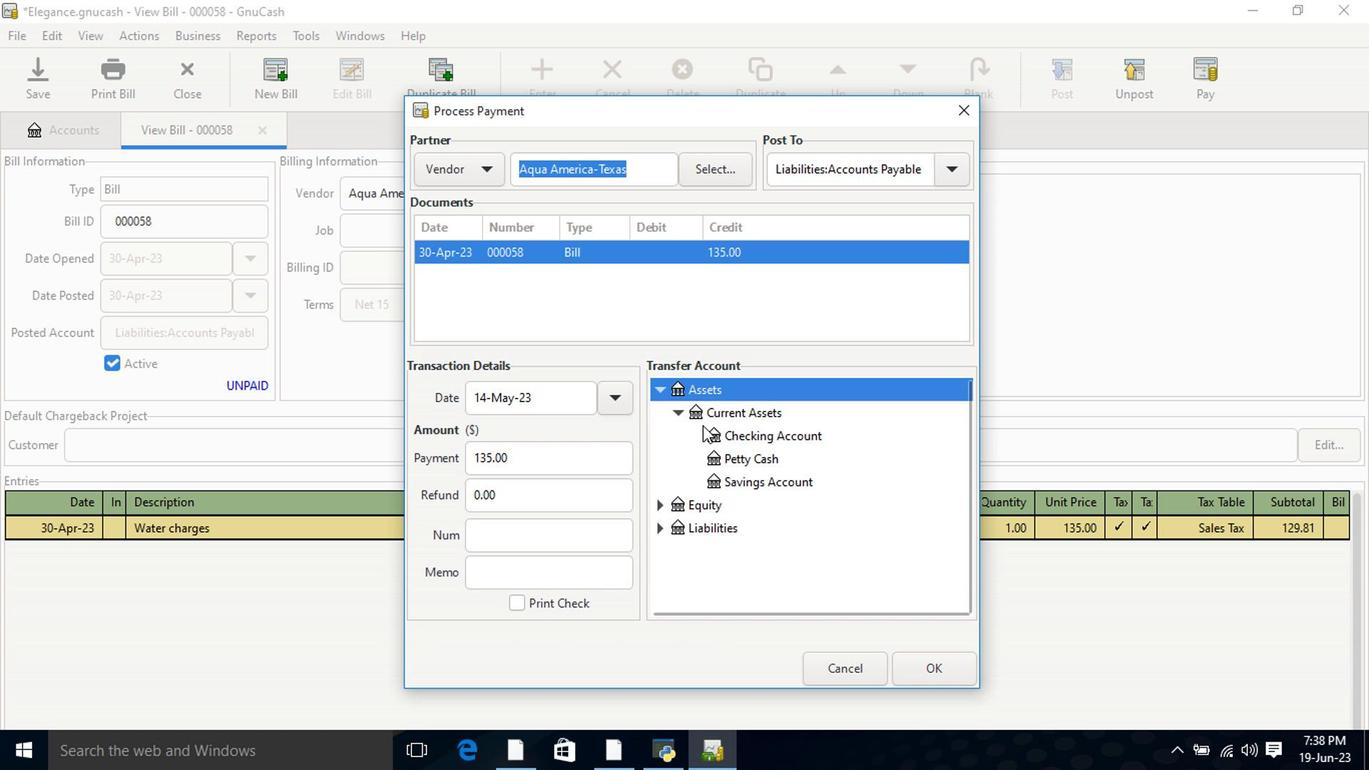 
Action: Mouse pressed left at (711, 429)
Screenshot: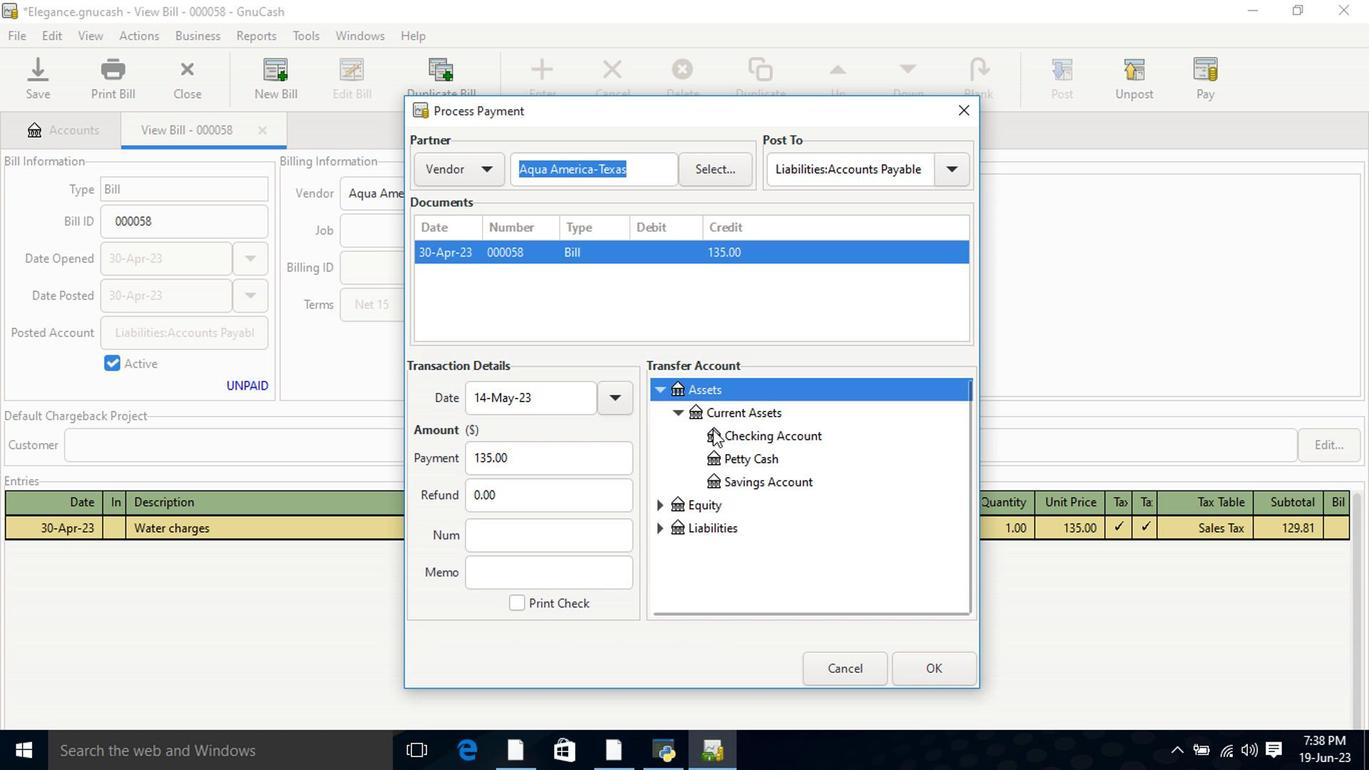 
Action: Mouse moved to (932, 666)
Screenshot: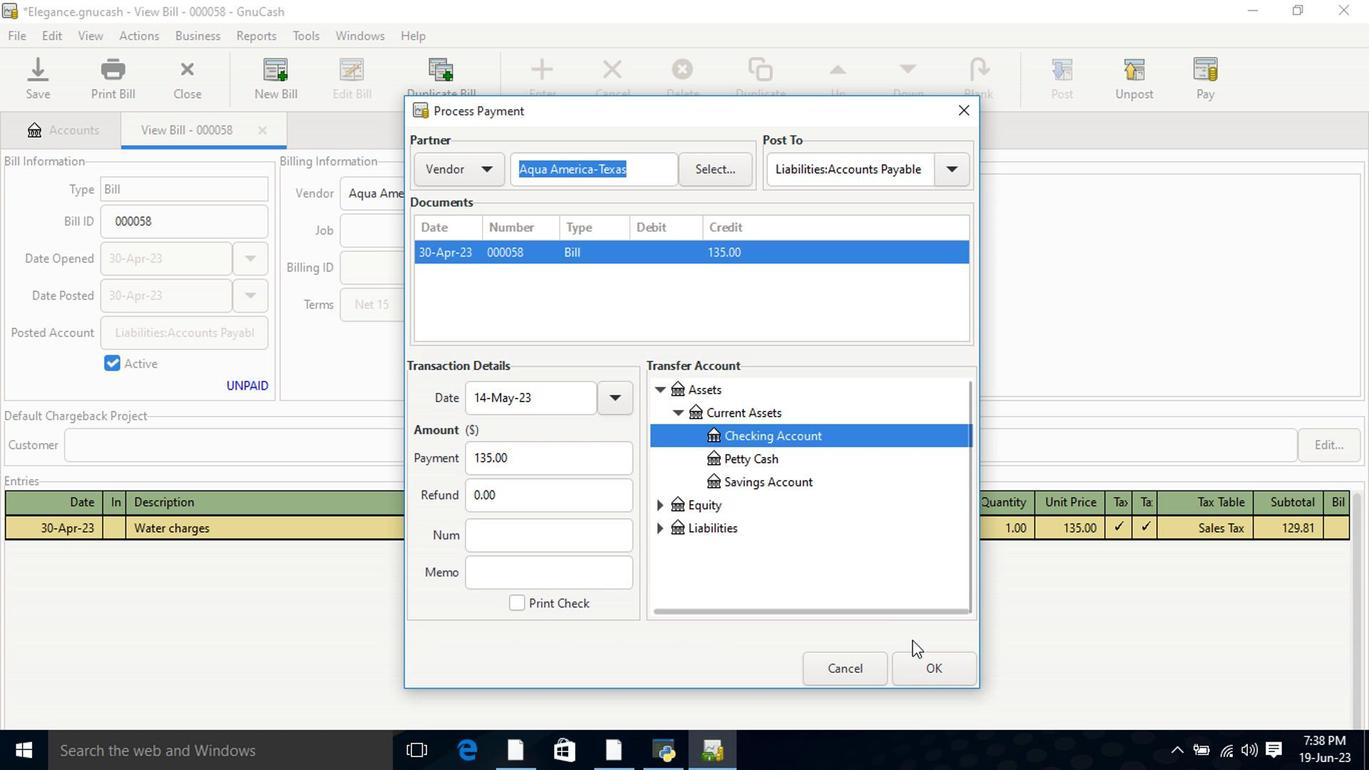 
Action: Mouse pressed left at (932, 666)
Screenshot: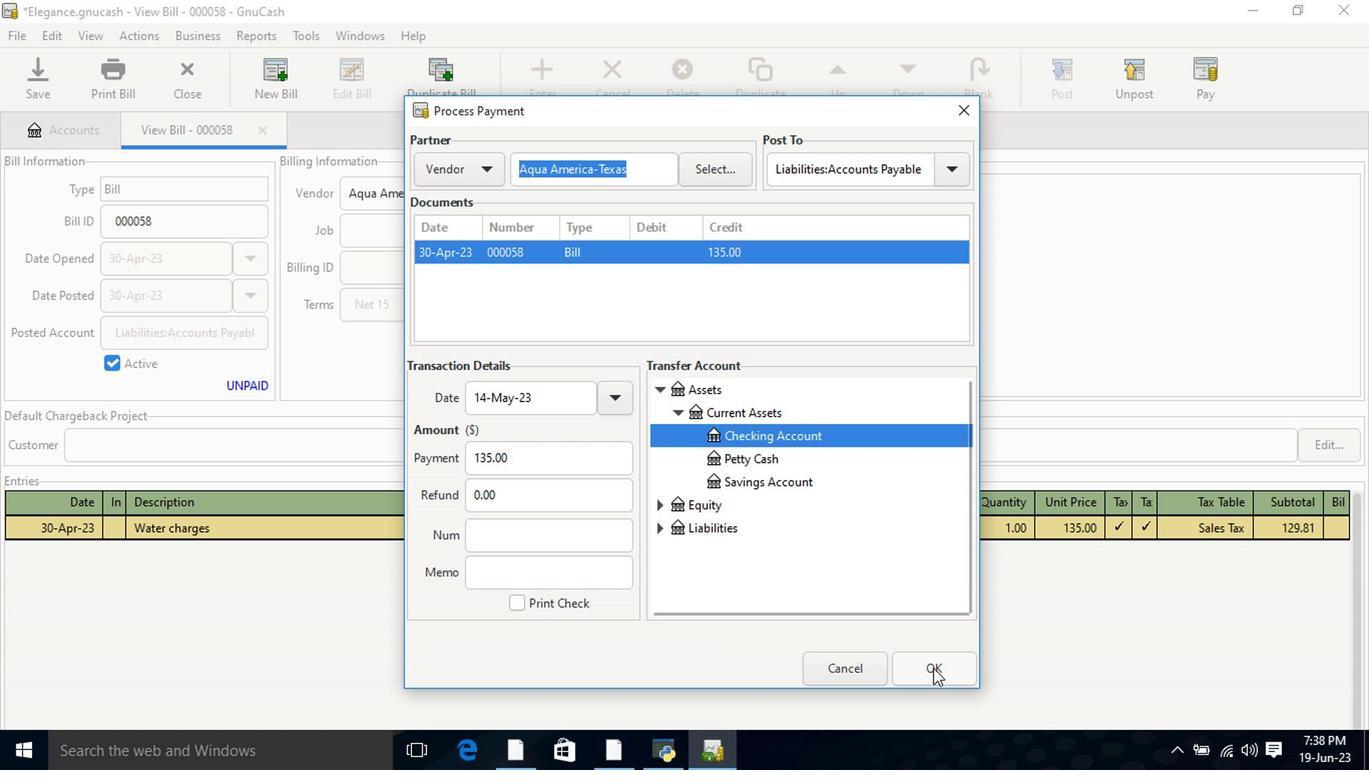 
Action: Mouse moved to (120, 74)
Screenshot: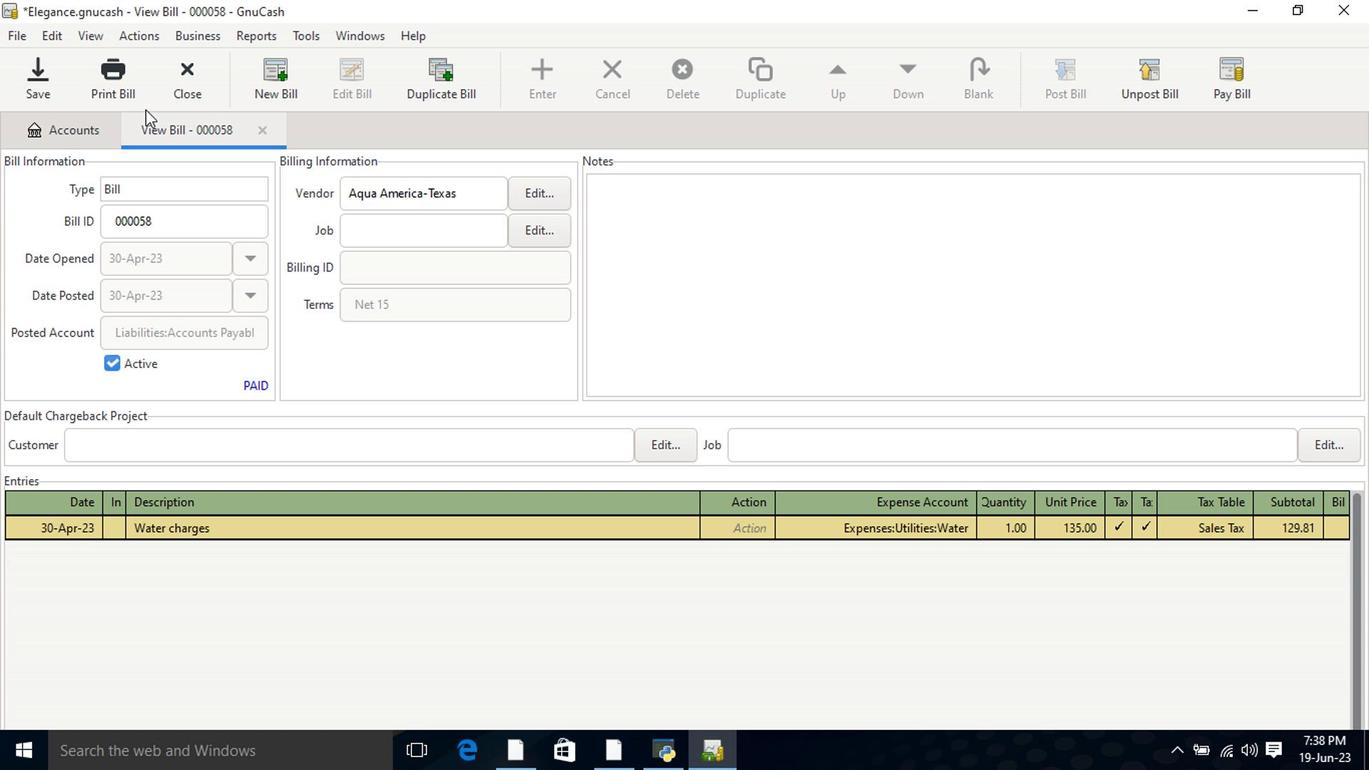 
Action: Mouse pressed left at (120, 74)
Screenshot: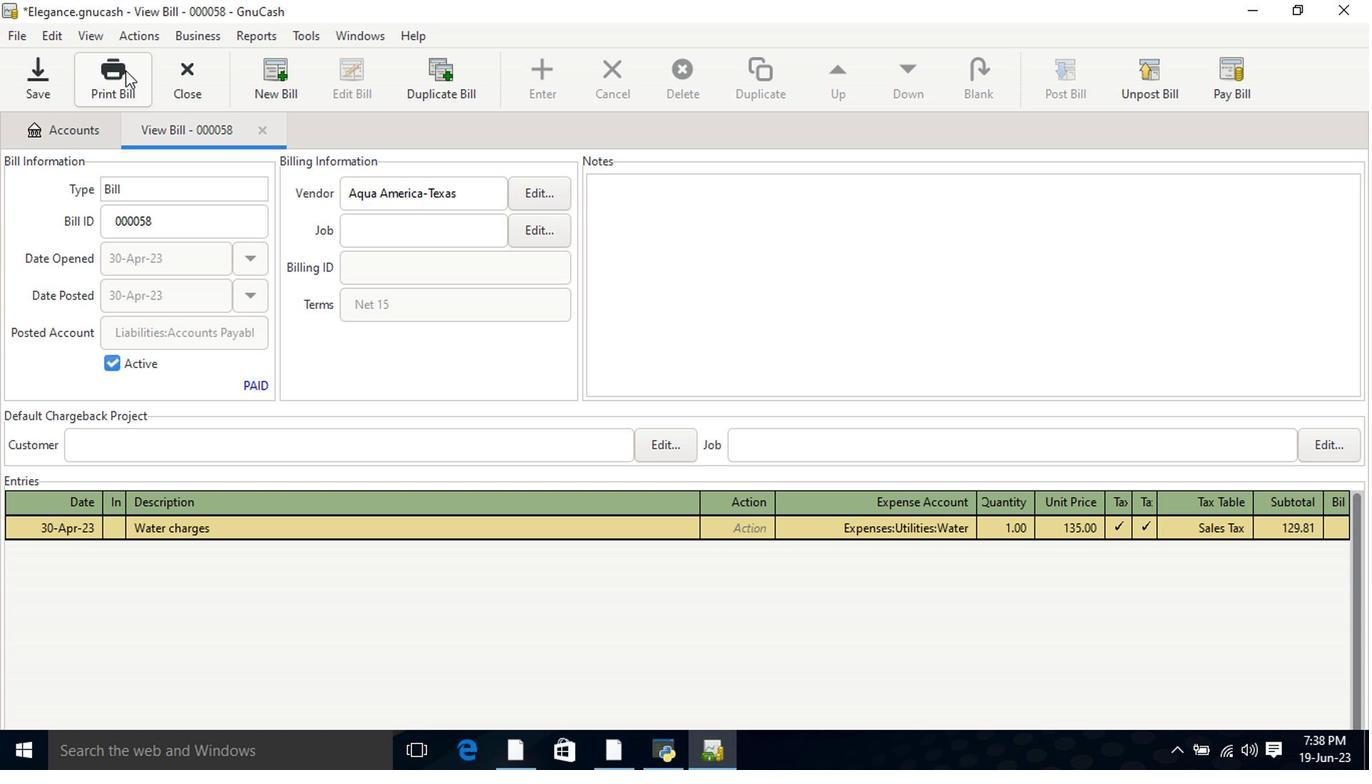 
Action: Mouse moved to (467, 586)
Screenshot: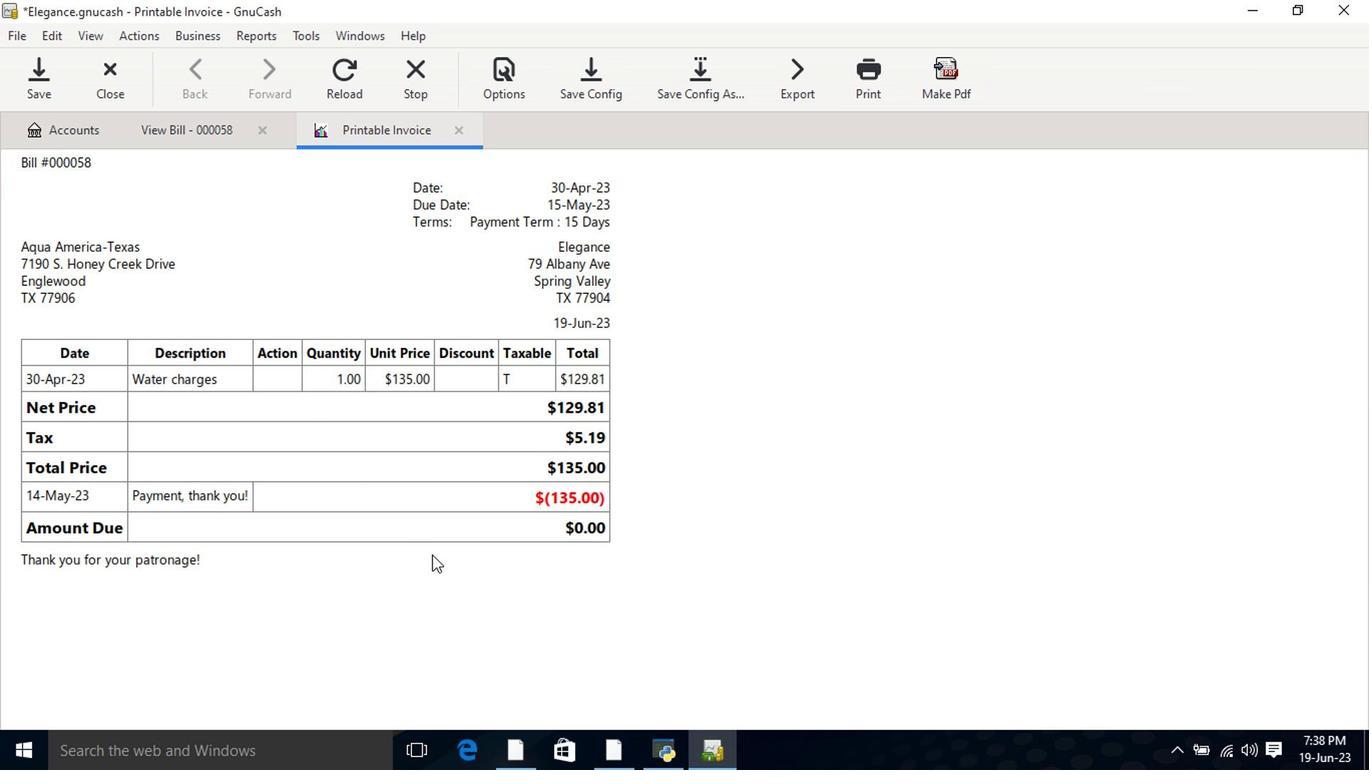 
